 Task: Find connections with filter location Quaraí with filter topic #Socialmediaadvertisingwith filter profile language Potuguese with filter current company Skillventory - A Leading Talent Research Firm with filter school Guru Nanak Dev Engineering College, Ludhiana with filter industry Retail Recyclable Materials & Used Merchandise with filter service category Customer Support with filter keywords title Dental Hygienist
Action: Mouse moved to (204, 208)
Screenshot: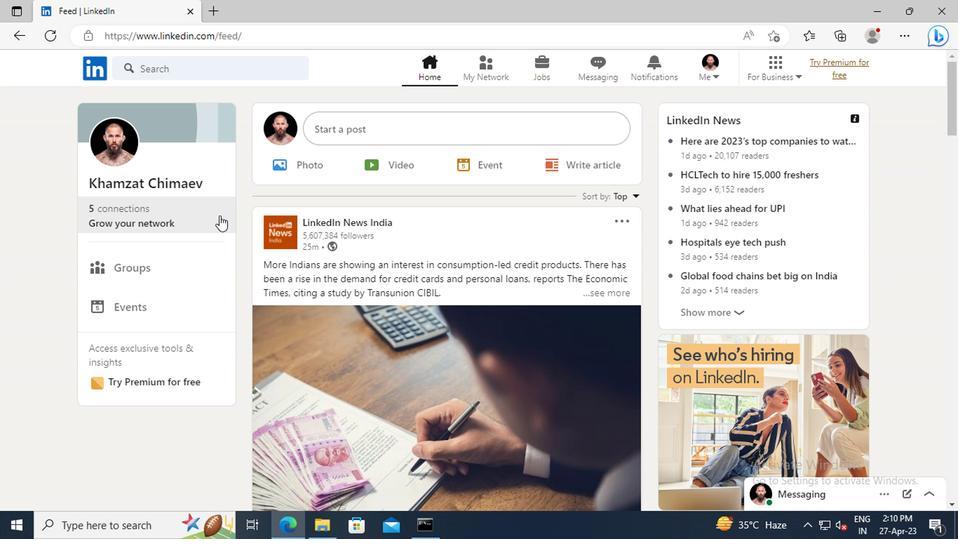 
Action: Mouse pressed left at (204, 208)
Screenshot: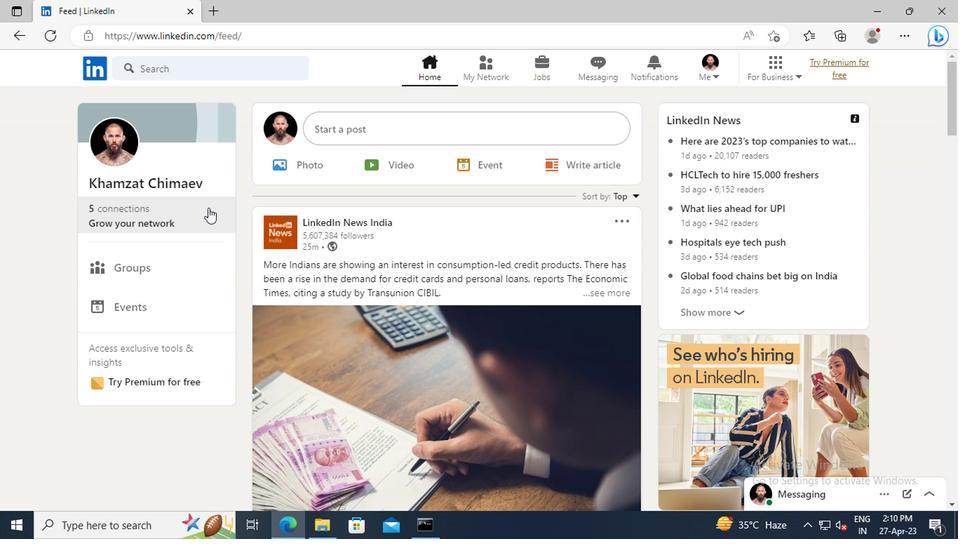 
Action: Mouse moved to (216, 151)
Screenshot: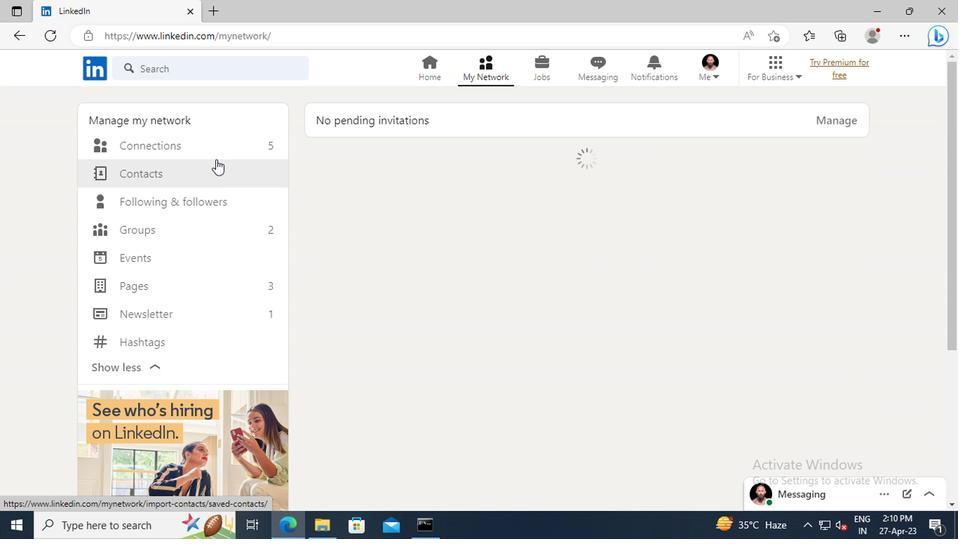 
Action: Mouse pressed left at (216, 151)
Screenshot: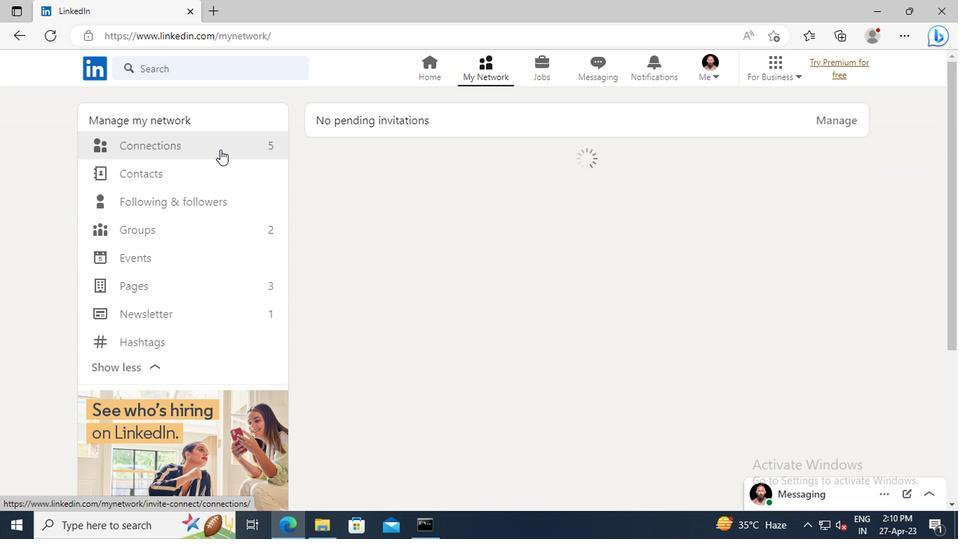 
Action: Mouse moved to (578, 149)
Screenshot: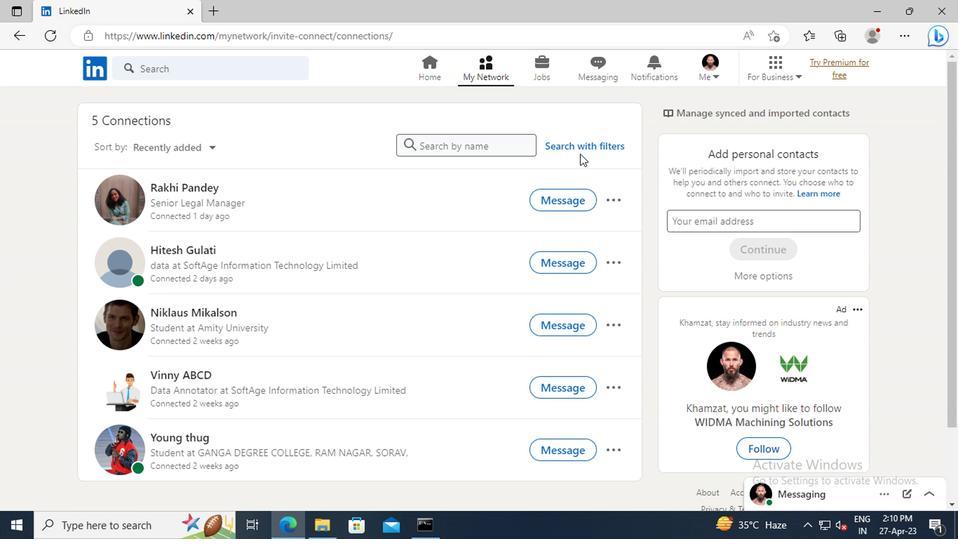 
Action: Mouse pressed left at (578, 149)
Screenshot: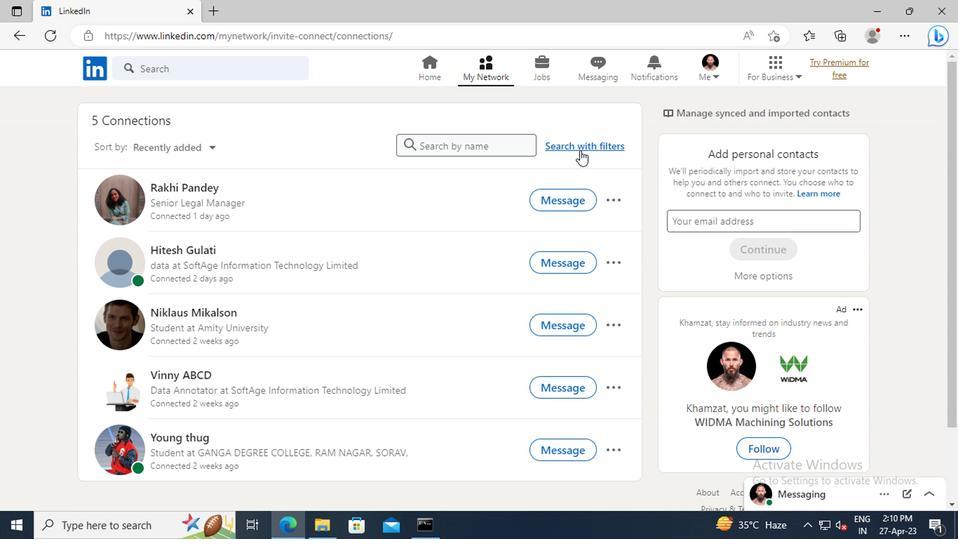 
Action: Mouse moved to (528, 112)
Screenshot: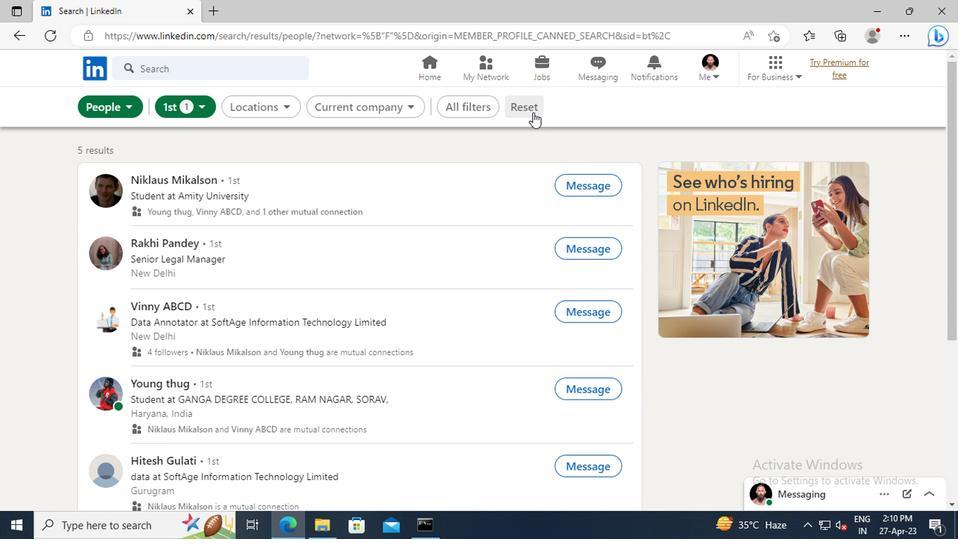 
Action: Mouse pressed left at (528, 112)
Screenshot: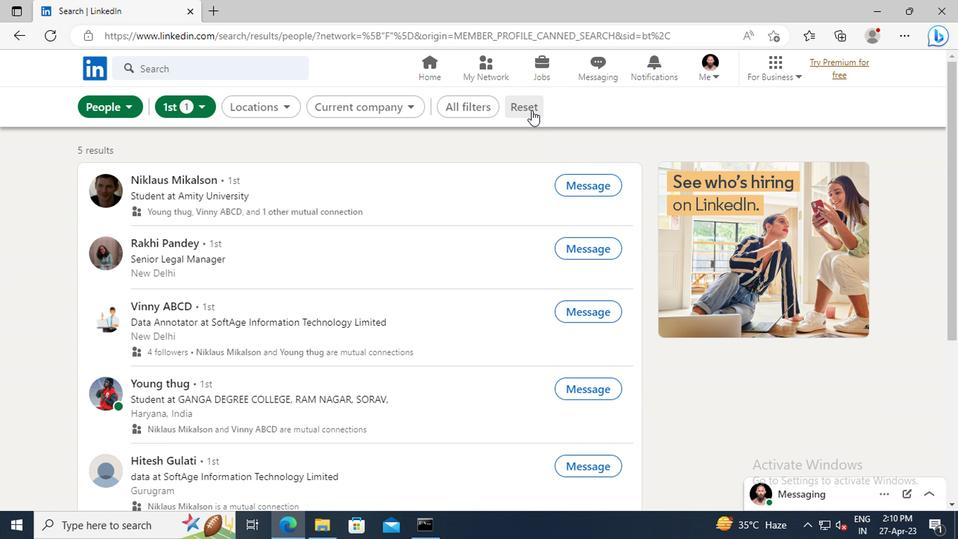
Action: Mouse moved to (504, 108)
Screenshot: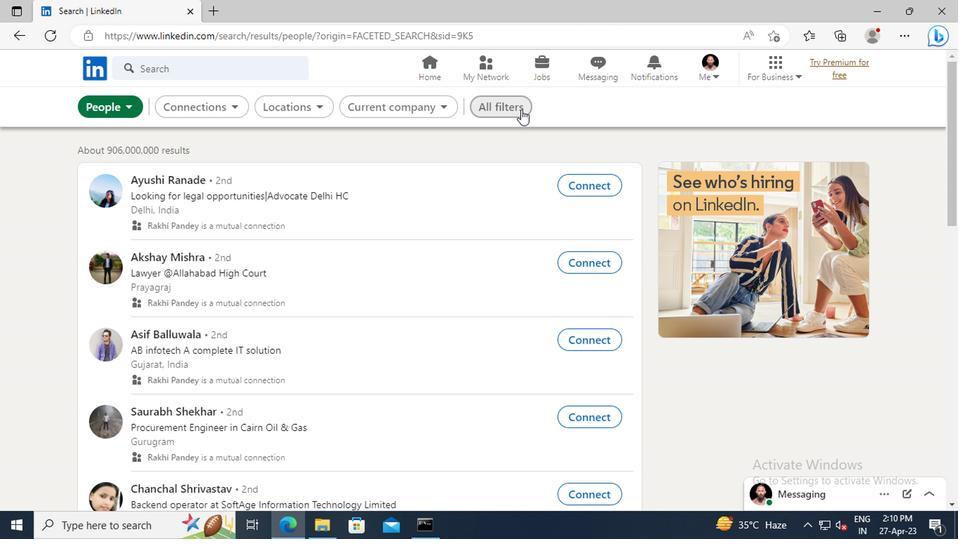 
Action: Mouse pressed left at (504, 108)
Screenshot: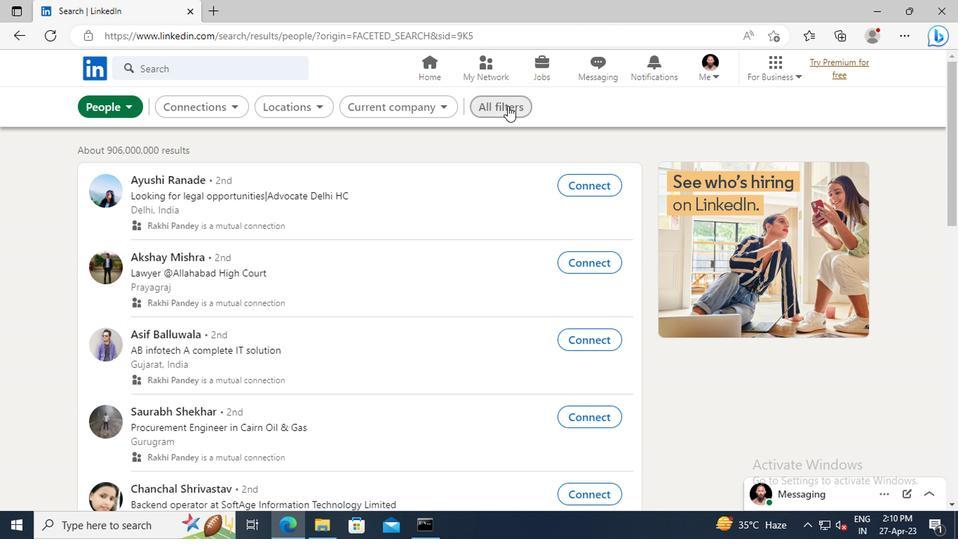
Action: Mouse moved to (783, 237)
Screenshot: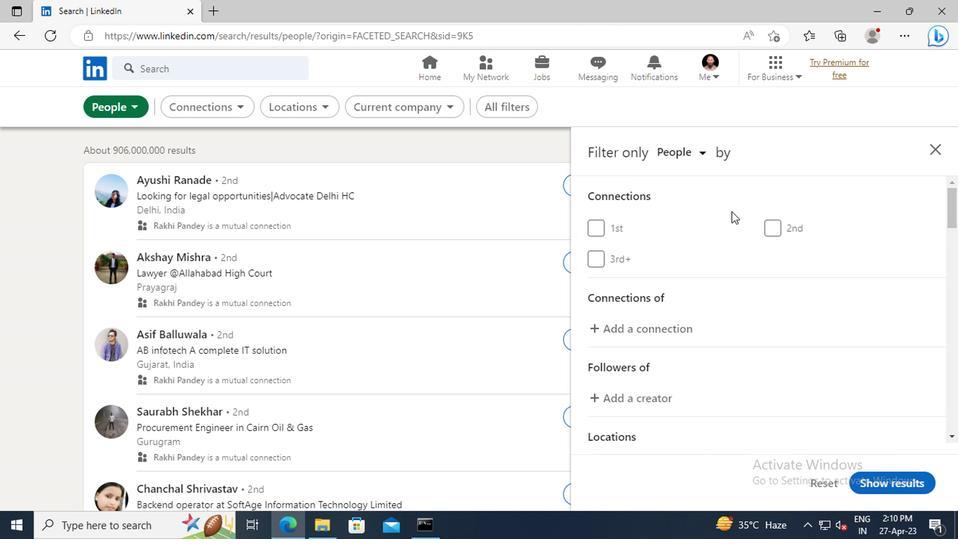 
Action: Mouse scrolled (783, 236) with delta (0, 0)
Screenshot: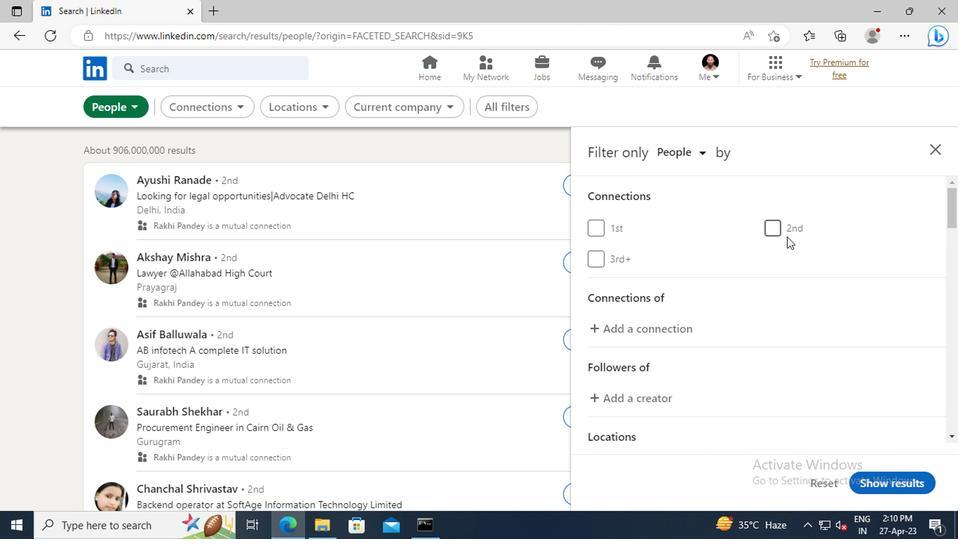 
Action: Mouse scrolled (783, 236) with delta (0, 0)
Screenshot: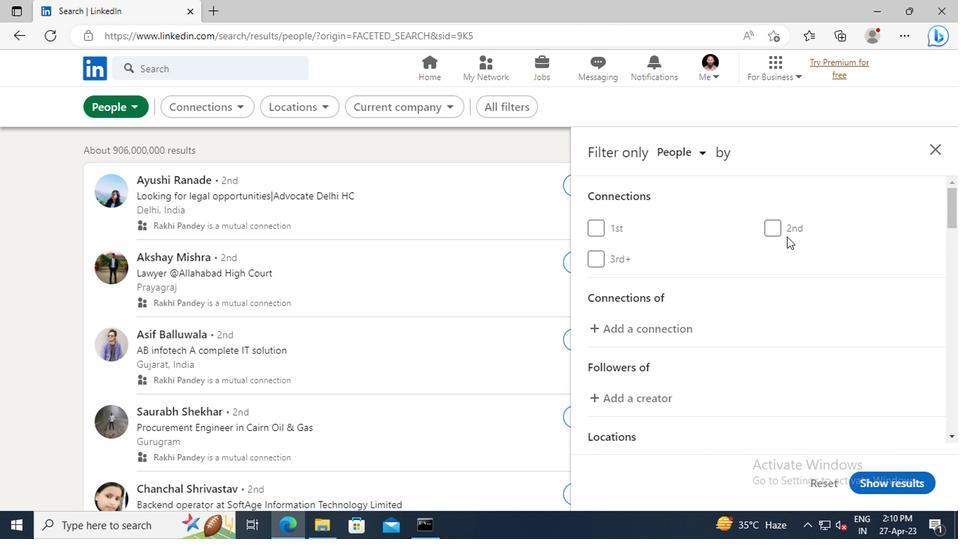 
Action: Mouse scrolled (783, 236) with delta (0, 0)
Screenshot: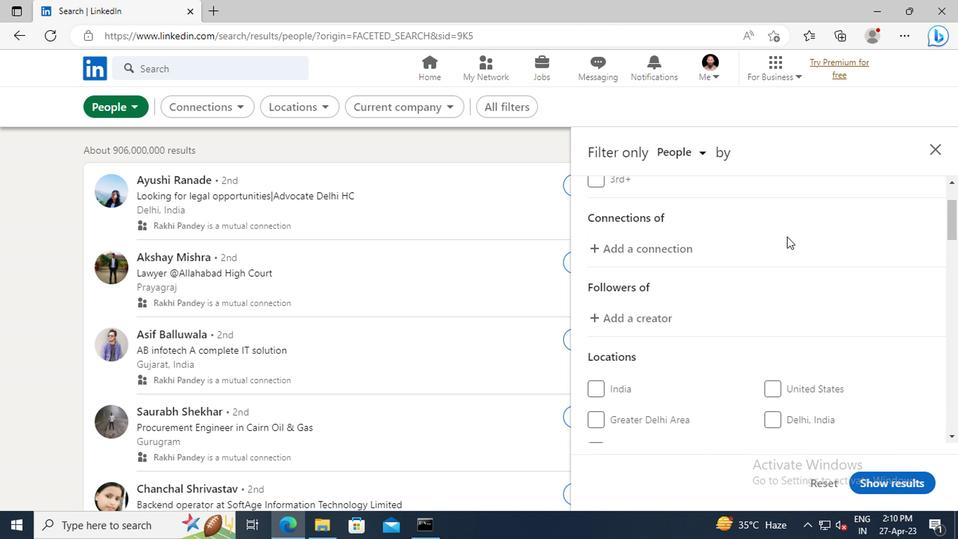 
Action: Mouse scrolled (783, 236) with delta (0, 0)
Screenshot: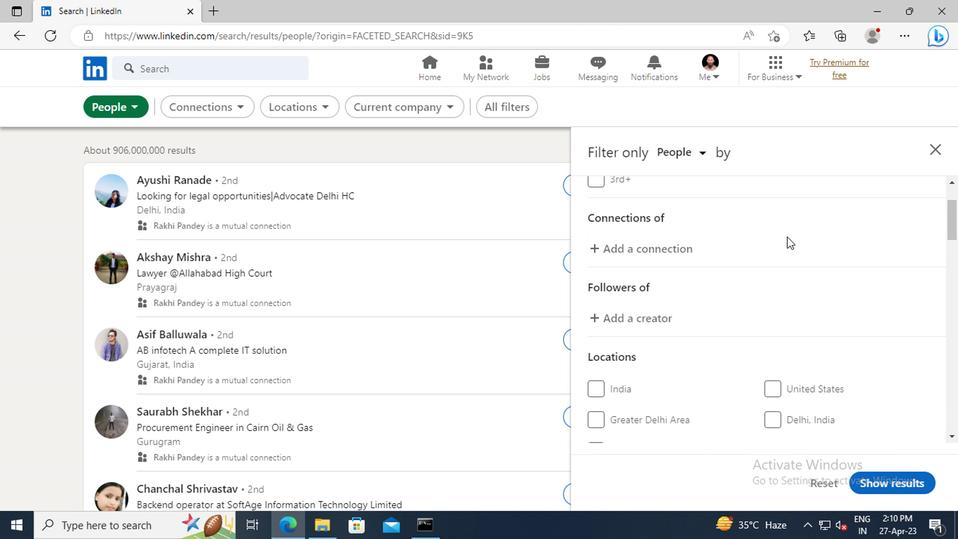 
Action: Mouse scrolled (783, 236) with delta (0, 0)
Screenshot: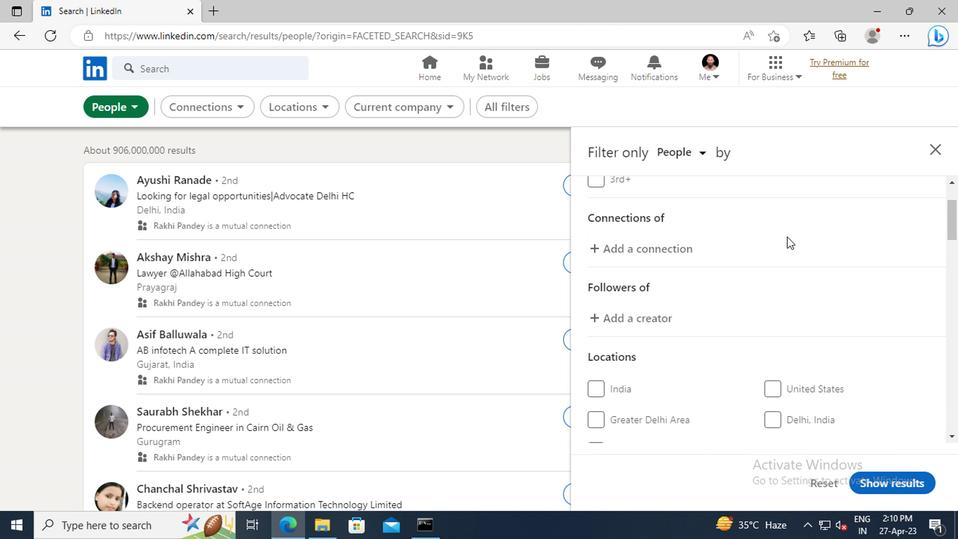 
Action: Mouse scrolled (783, 236) with delta (0, 0)
Screenshot: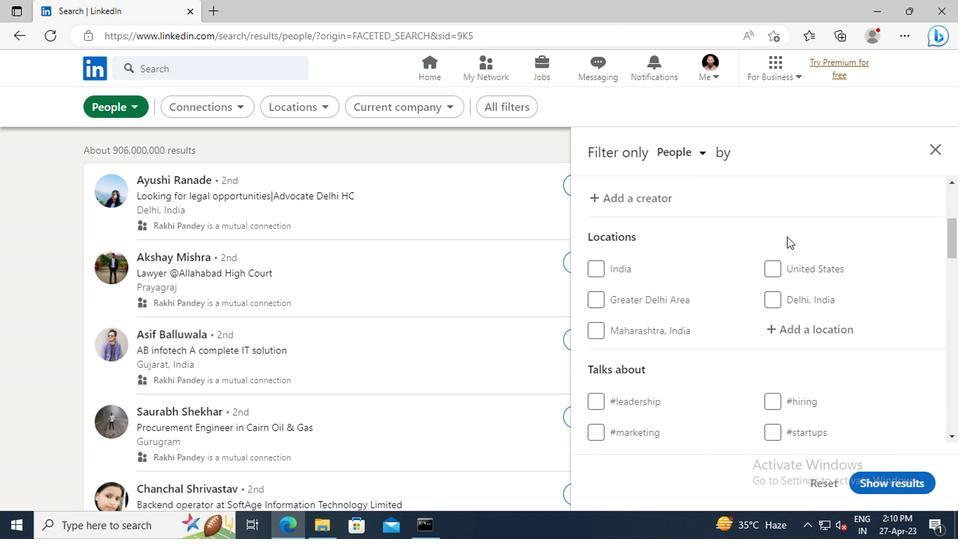 
Action: Mouse scrolled (783, 236) with delta (0, 0)
Screenshot: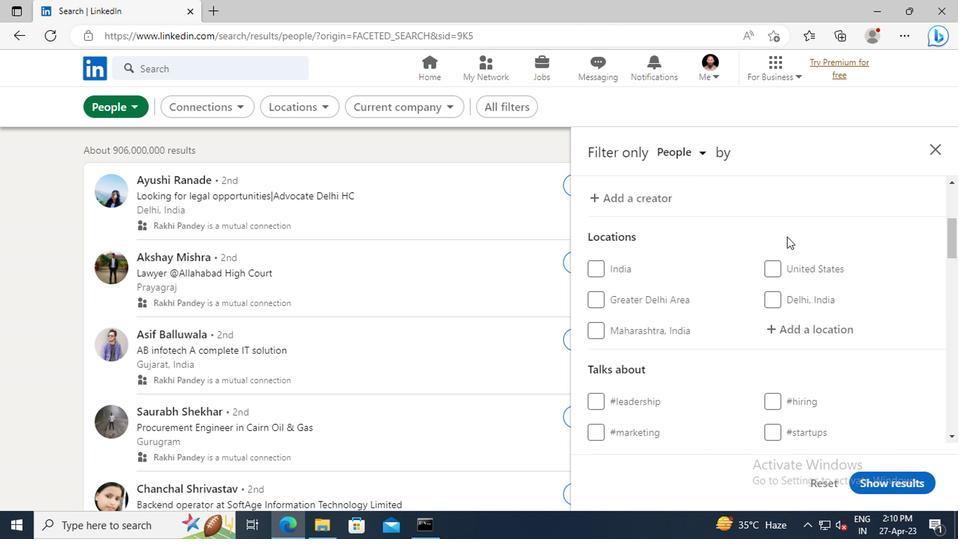 
Action: Mouse moved to (791, 250)
Screenshot: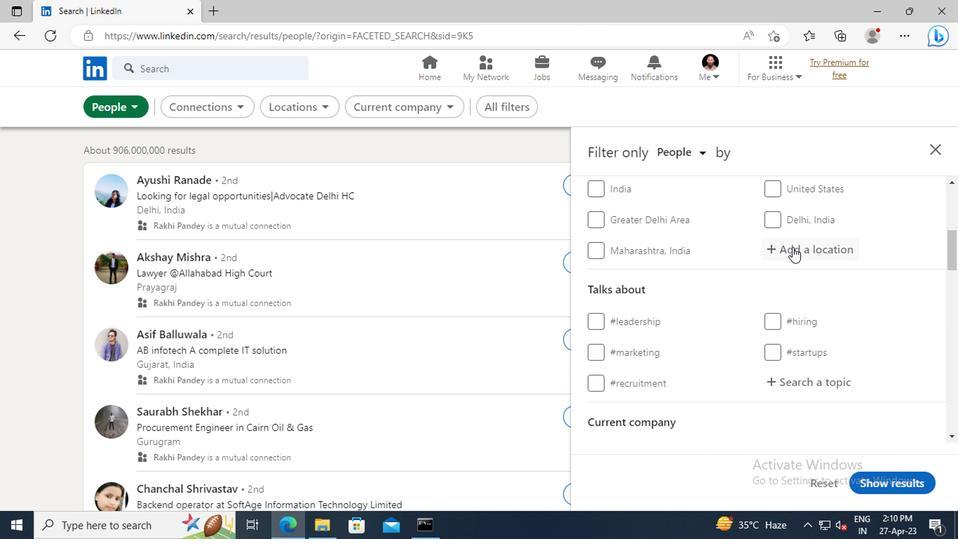 
Action: Mouse pressed left at (791, 250)
Screenshot: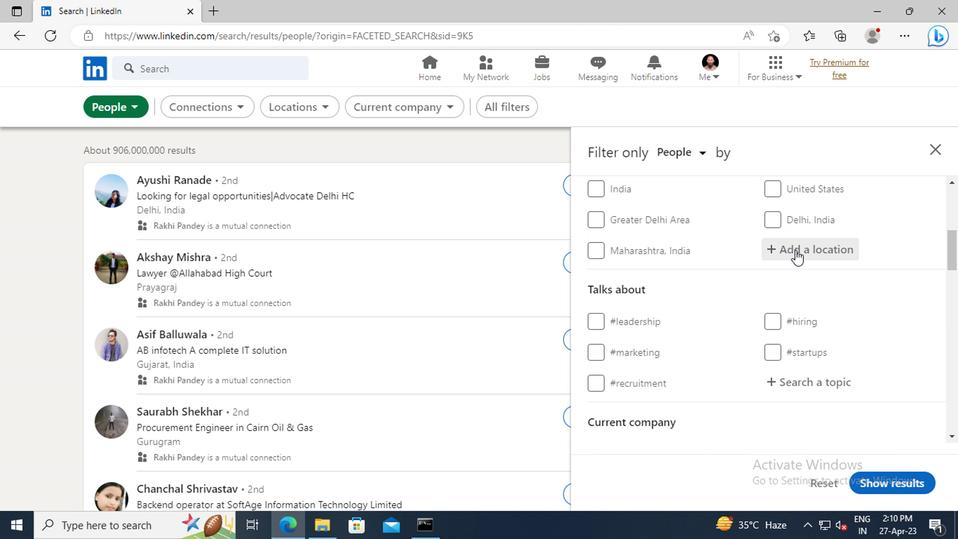 
Action: Key pressed <Key.shift>QUARAI
Screenshot: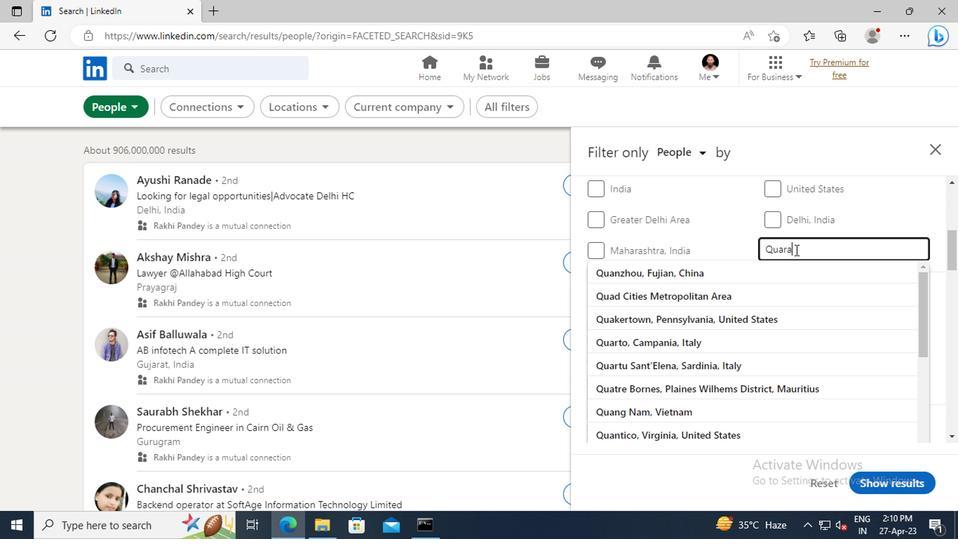 
Action: Mouse moved to (793, 268)
Screenshot: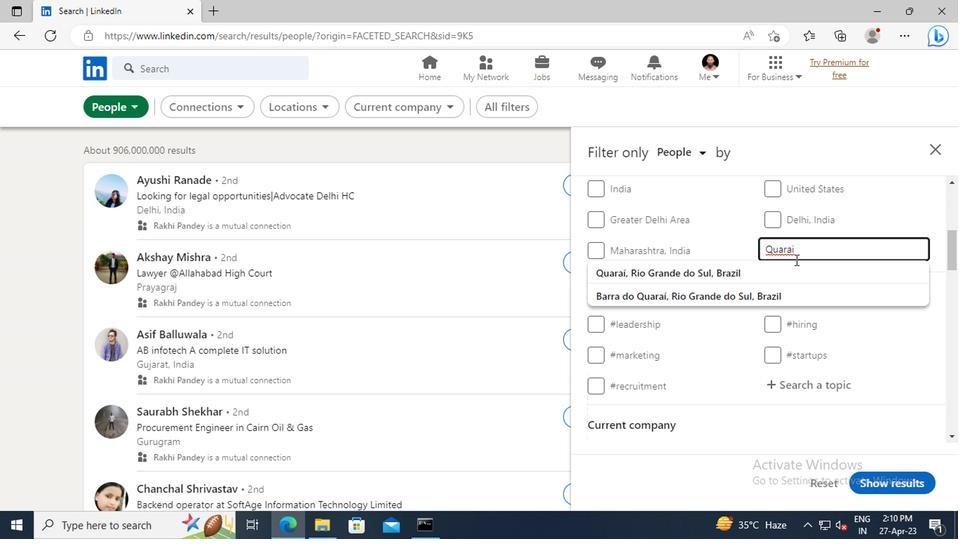 
Action: Mouse pressed left at (793, 268)
Screenshot: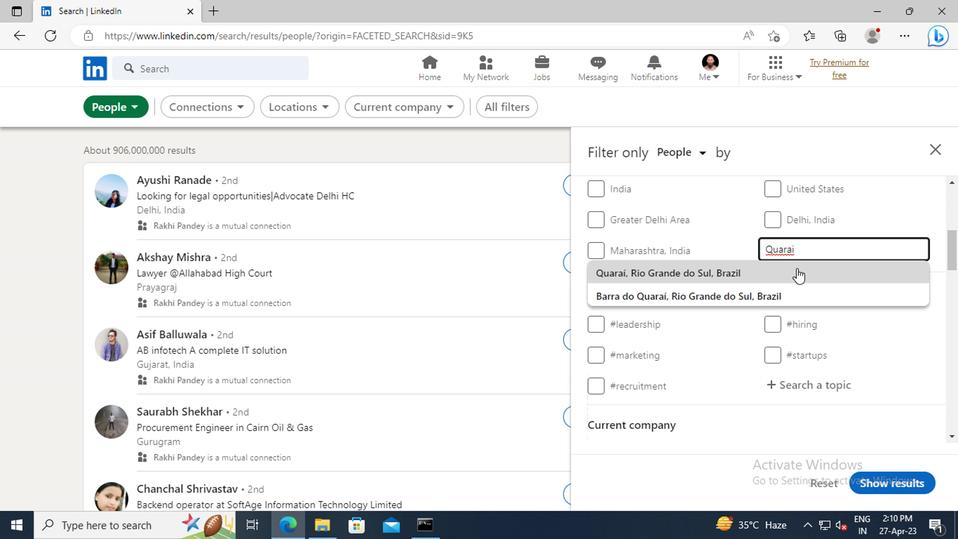 
Action: Mouse moved to (794, 266)
Screenshot: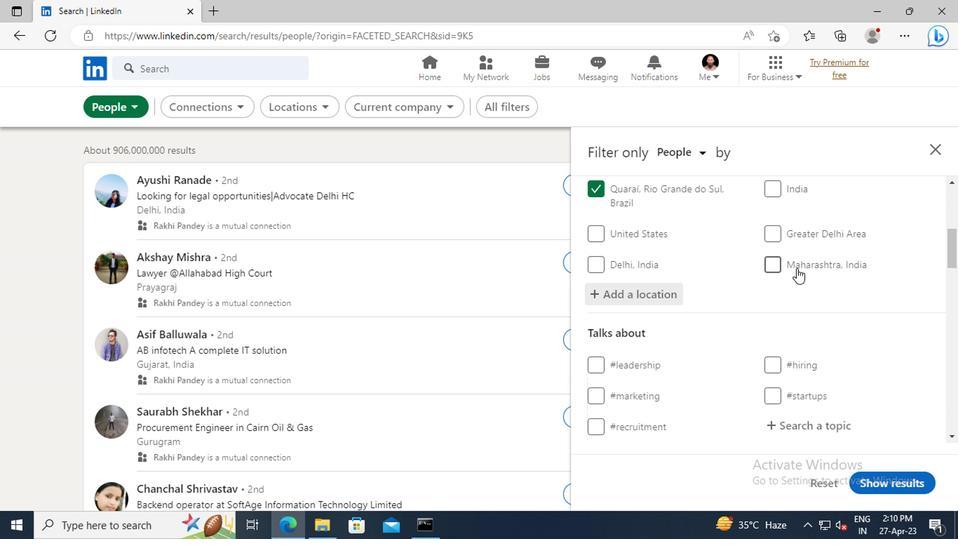 
Action: Mouse scrolled (794, 266) with delta (0, 0)
Screenshot: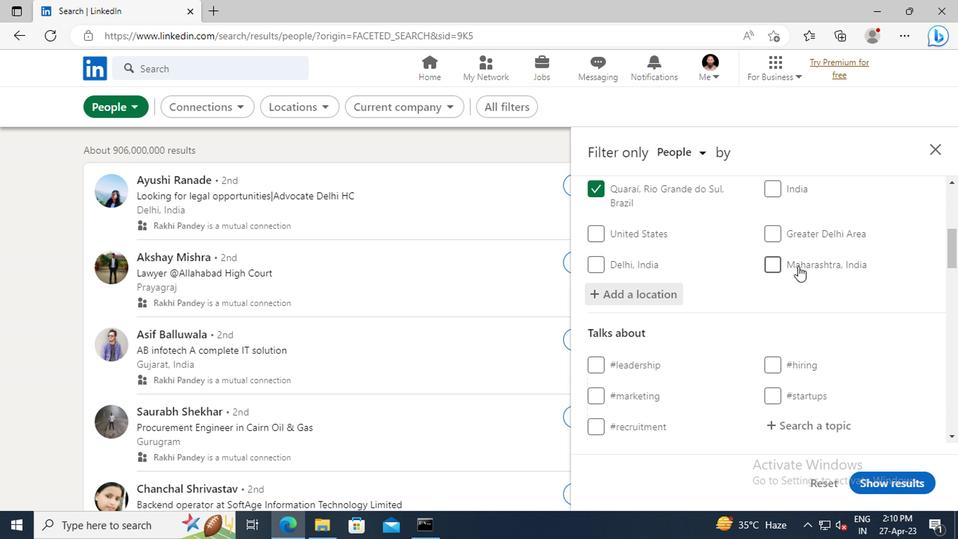
Action: Mouse scrolled (794, 266) with delta (0, 0)
Screenshot: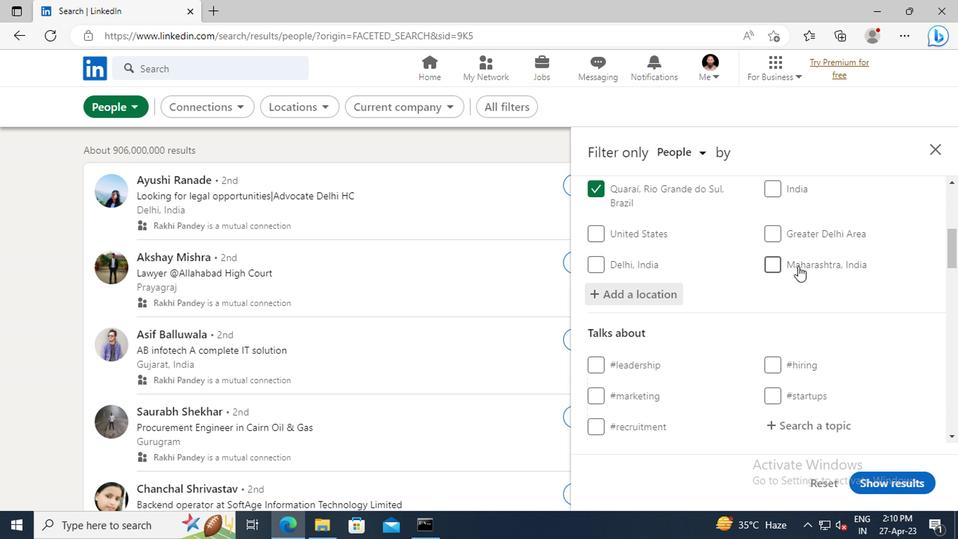 
Action: Mouse scrolled (794, 266) with delta (0, 0)
Screenshot: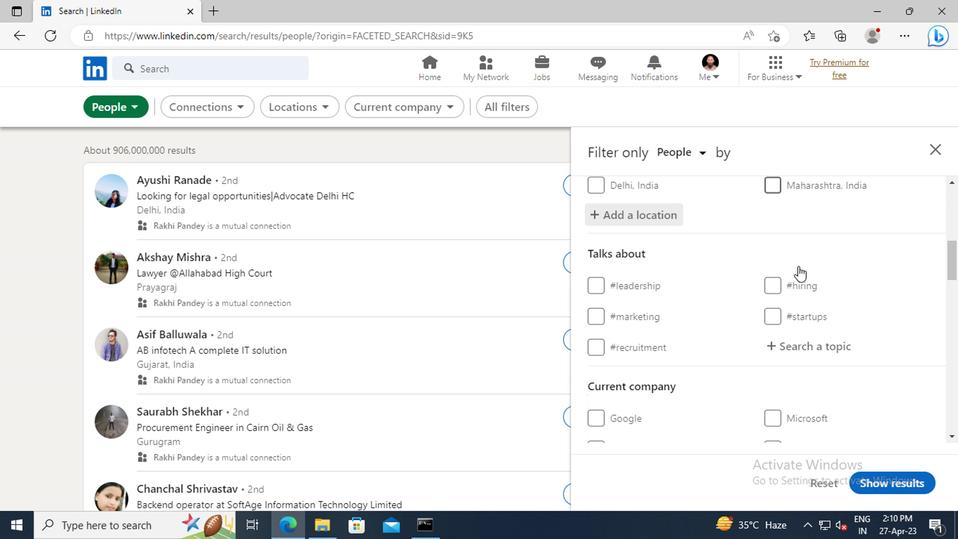 
Action: Mouse moved to (794, 300)
Screenshot: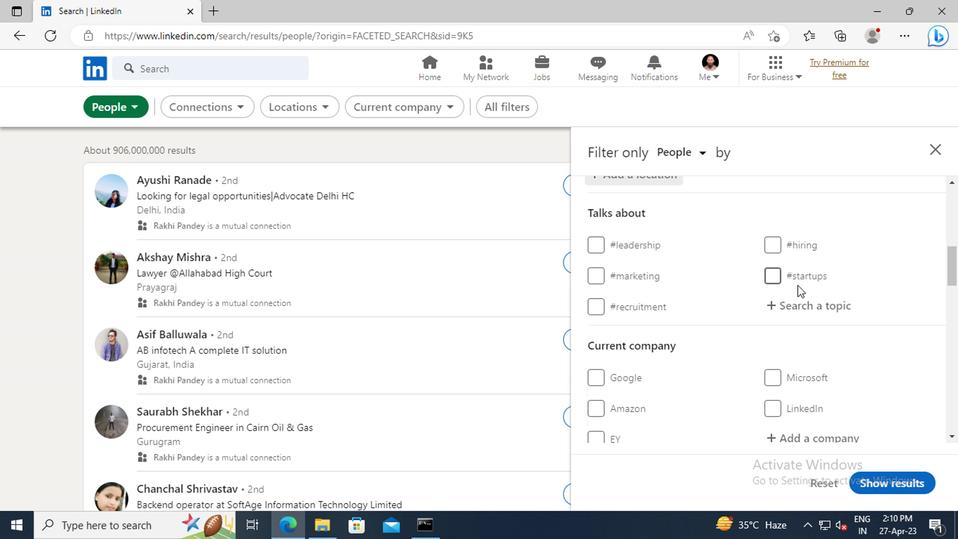 
Action: Mouse pressed left at (794, 300)
Screenshot: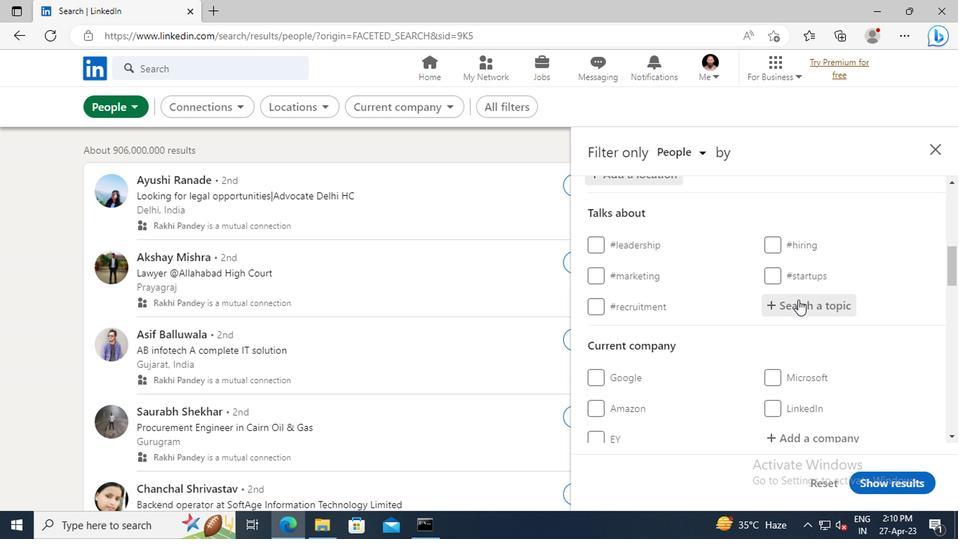 
Action: Key pressed <Key.shift>#SOCIALMEDIAADVERTISINGWITH<Key.enter>
Screenshot: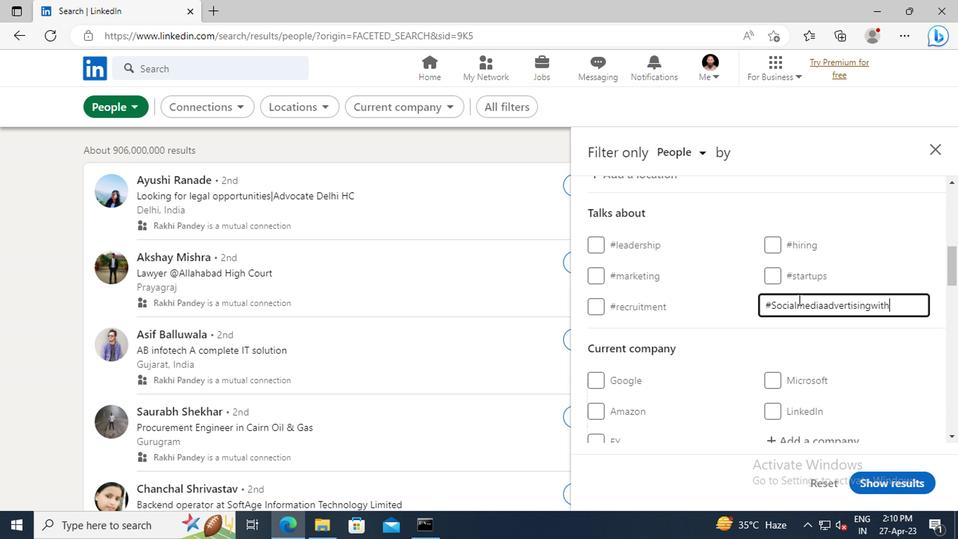 
Action: Mouse scrolled (794, 299) with delta (0, 0)
Screenshot: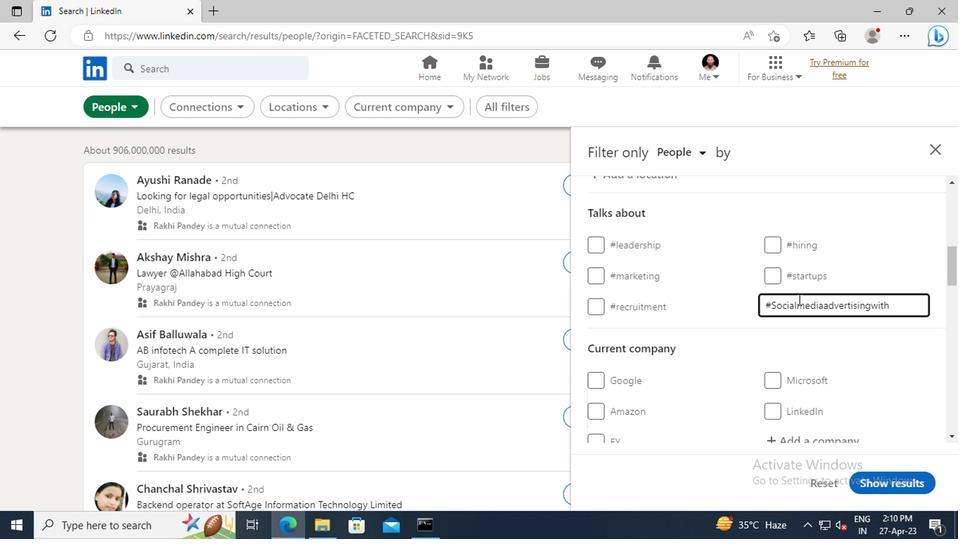 
Action: Mouse scrolled (794, 299) with delta (0, 0)
Screenshot: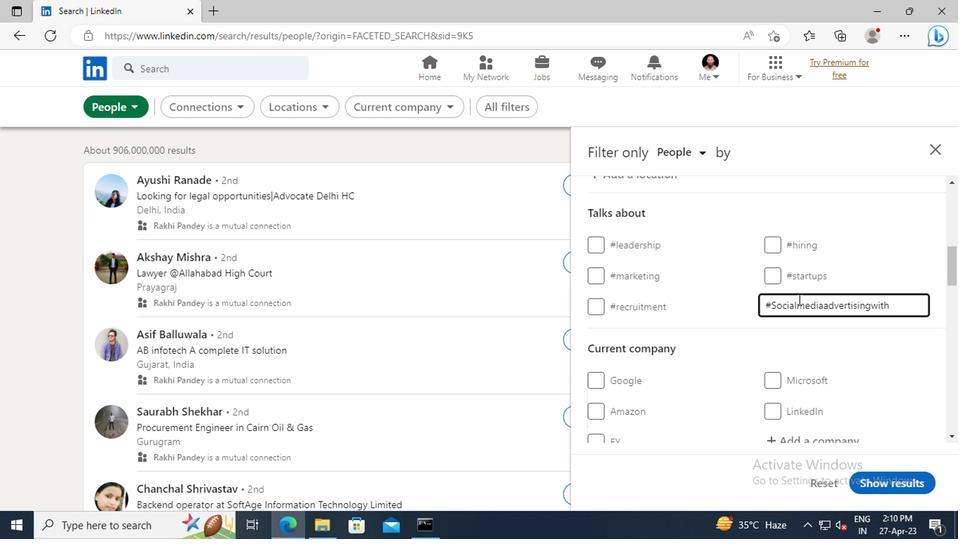 
Action: Mouse scrolled (794, 299) with delta (0, 0)
Screenshot: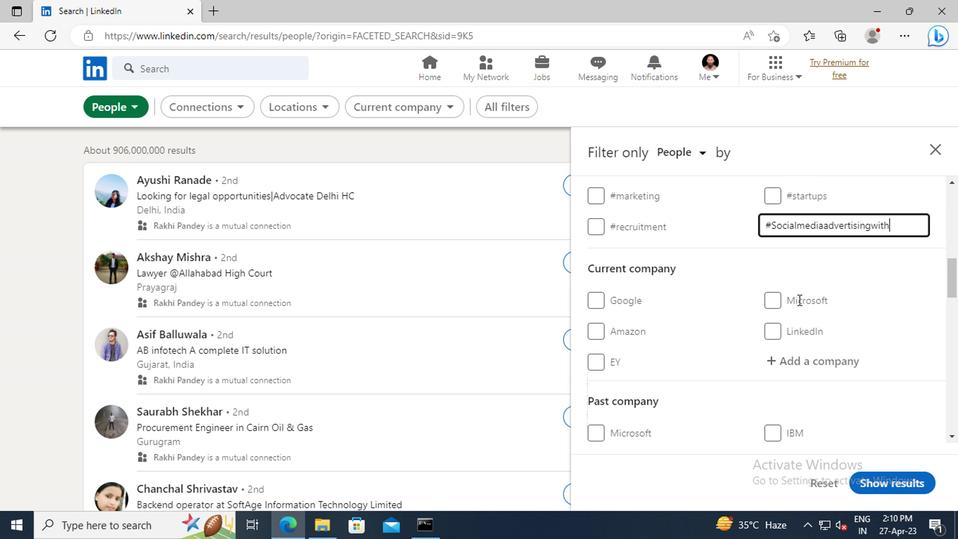 
Action: Mouse scrolled (794, 299) with delta (0, 0)
Screenshot: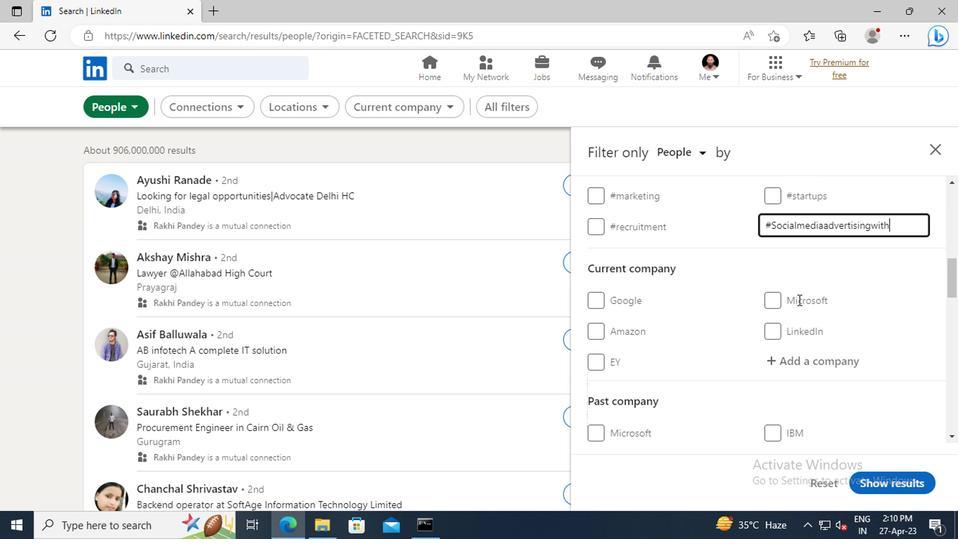 
Action: Mouse scrolled (794, 299) with delta (0, 0)
Screenshot: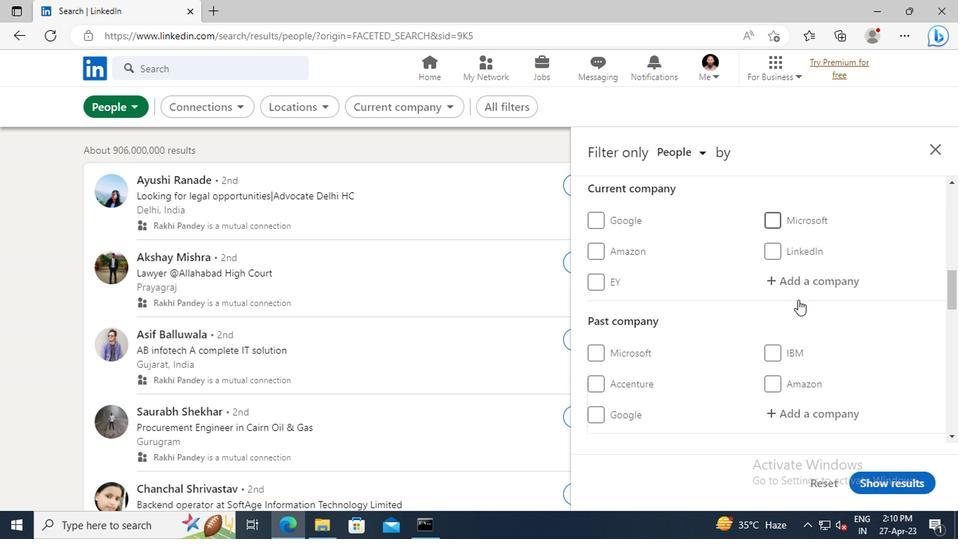 
Action: Mouse scrolled (794, 299) with delta (0, 0)
Screenshot: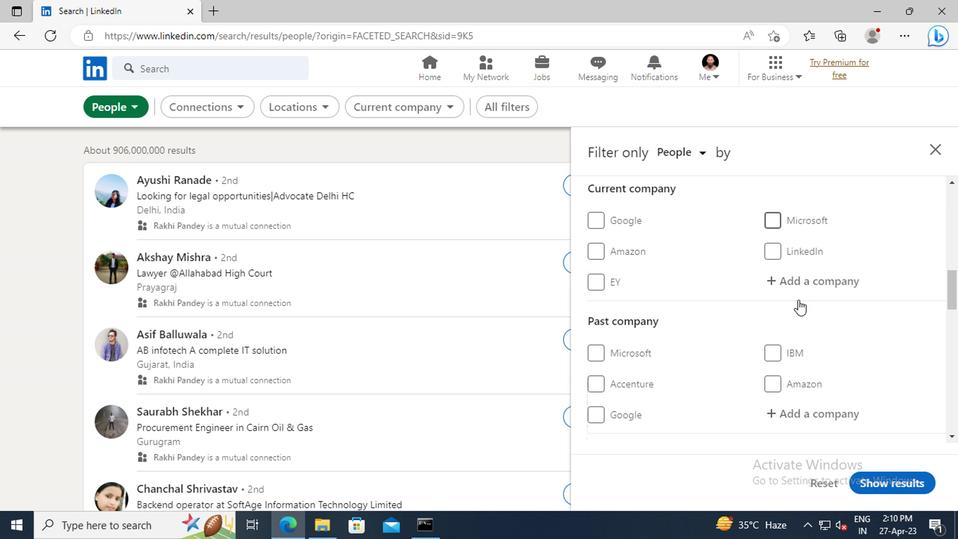 
Action: Mouse scrolled (794, 299) with delta (0, 0)
Screenshot: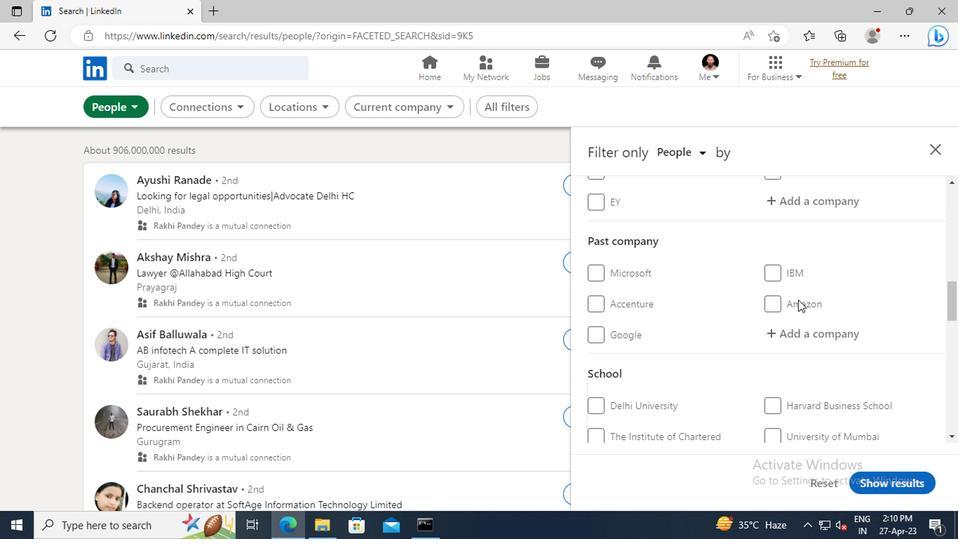 
Action: Mouse scrolled (794, 299) with delta (0, 0)
Screenshot: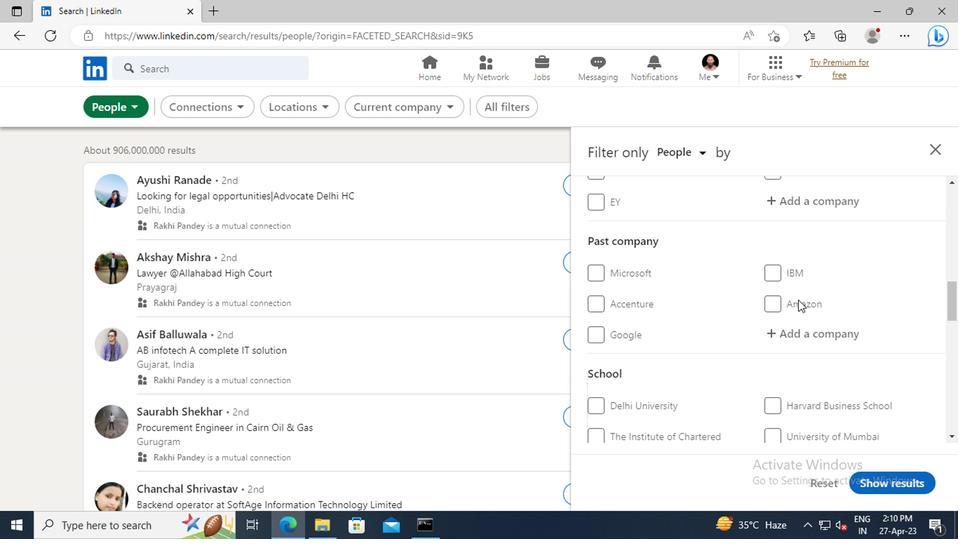 
Action: Mouse scrolled (794, 299) with delta (0, 0)
Screenshot: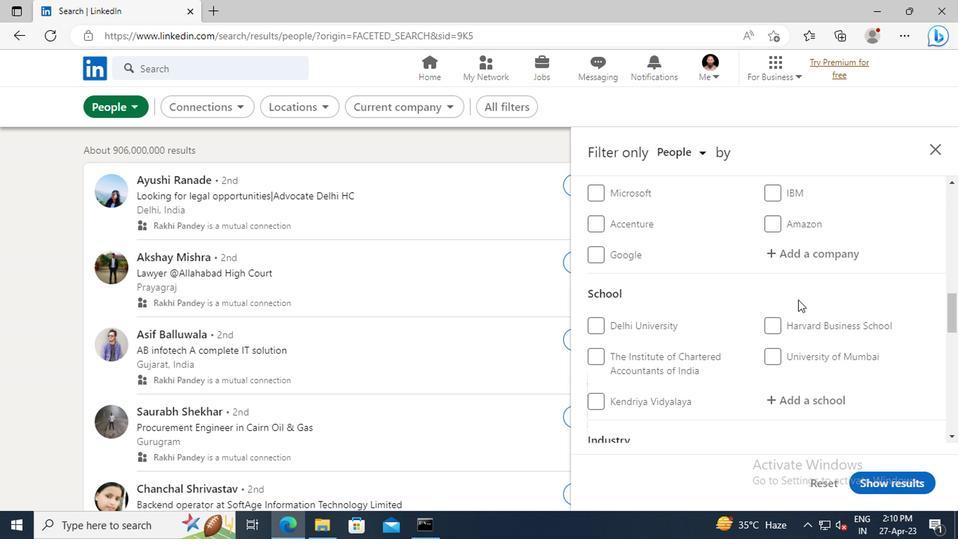 
Action: Mouse scrolled (794, 299) with delta (0, 0)
Screenshot: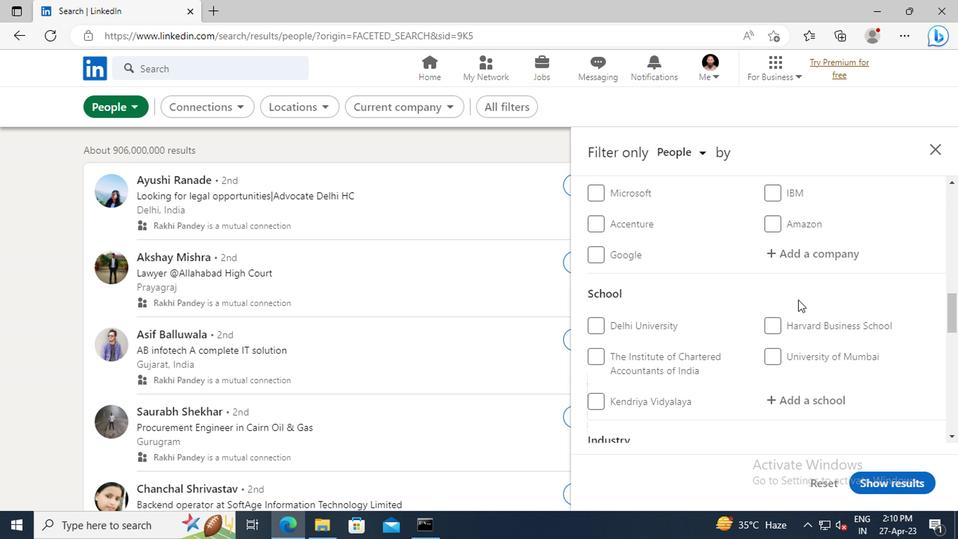 
Action: Mouse scrolled (794, 299) with delta (0, 0)
Screenshot: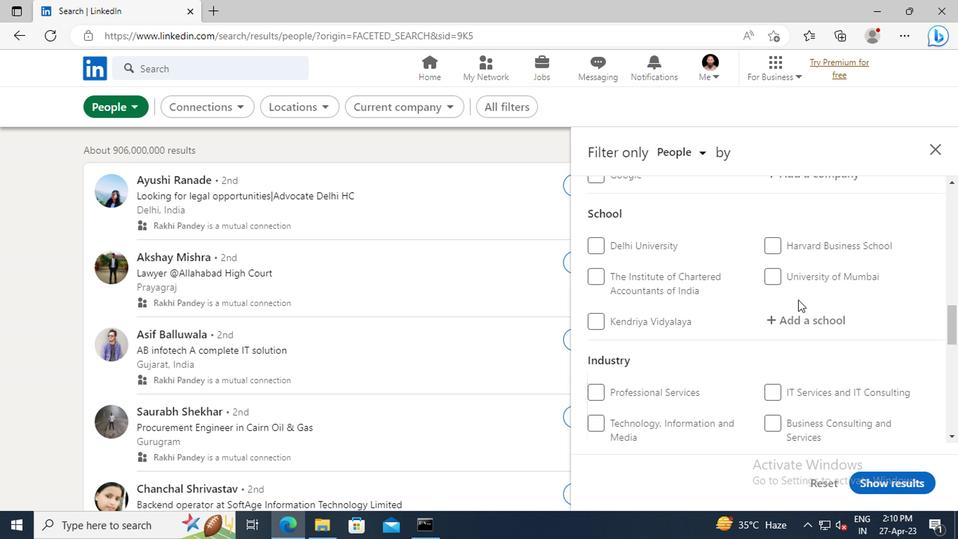 
Action: Mouse scrolled (794, 299) with delta (0, 0)
Screenshot: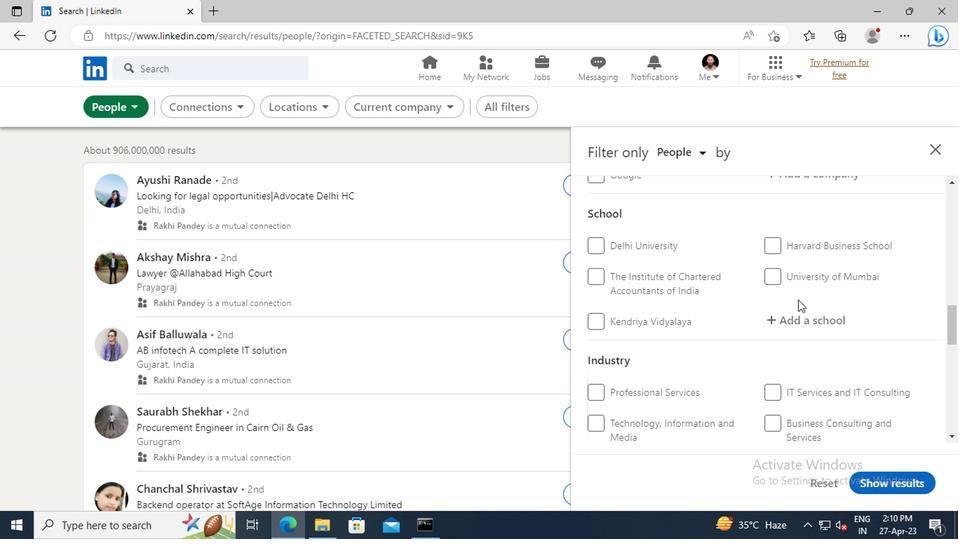 
Action: Mouse scrolled (794, 299) with delta (0, 0)
Screenshot: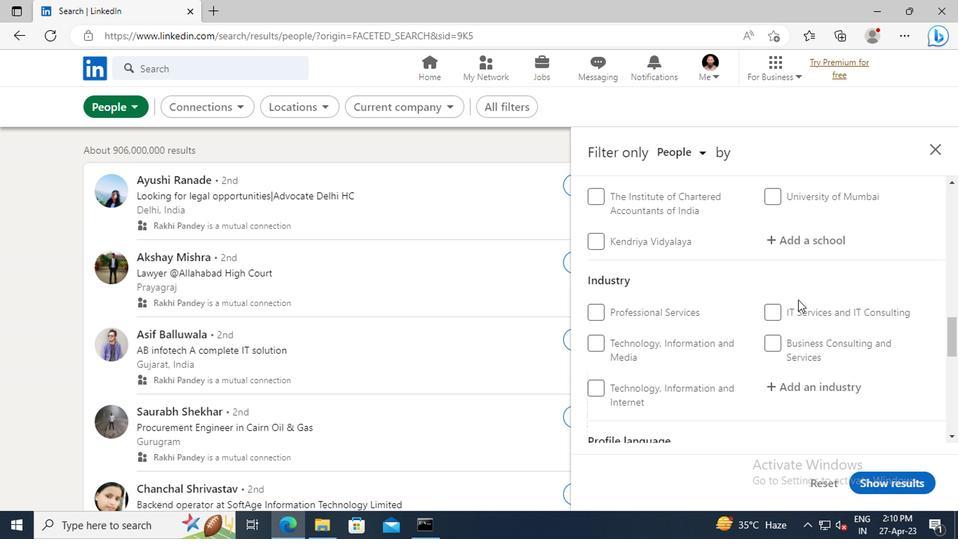 
Action: Mouse scrolled (794, 299) with delta (0, 0)
Screenshot: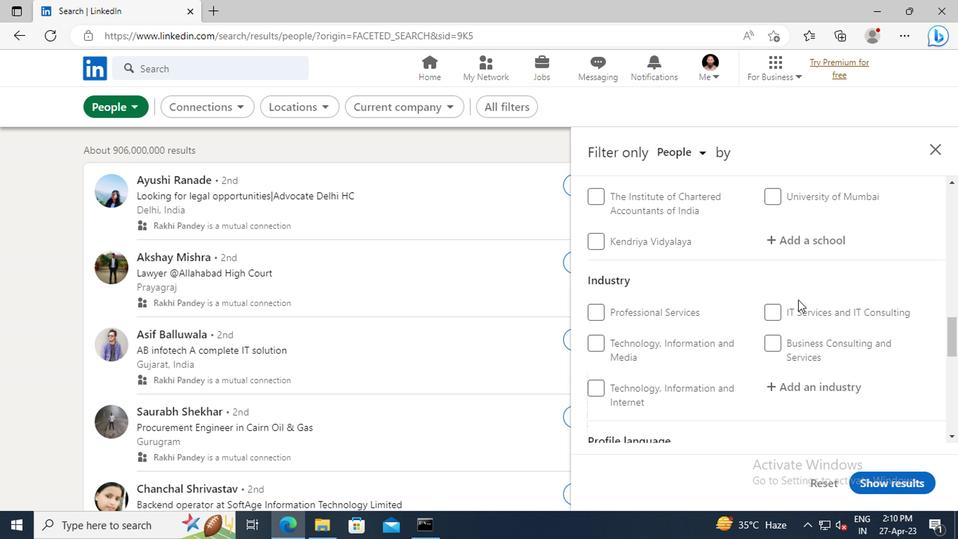 
Action: Mouse scrolled (794, 299) with delta (0, 0)
Screenshot: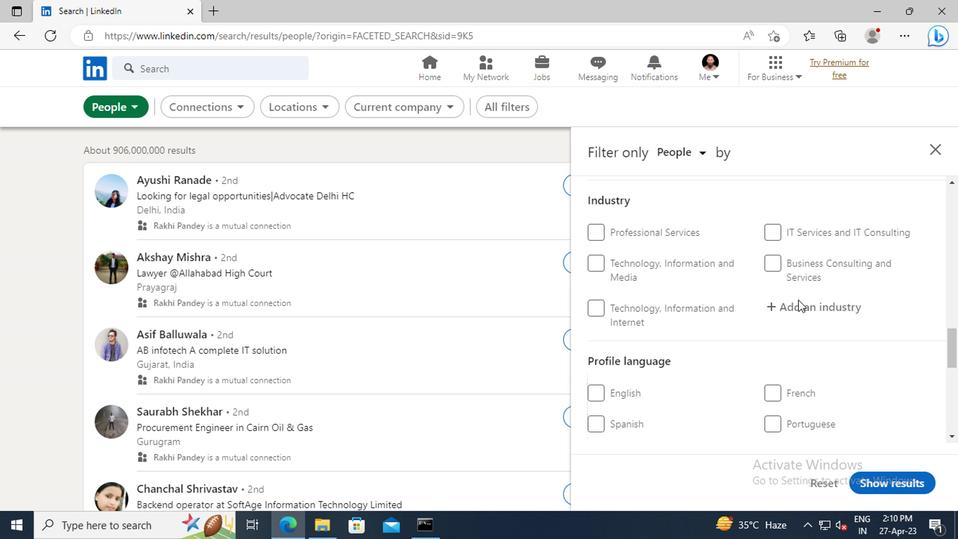 
Action: Mouse moved to (770, 388)
Screenshot: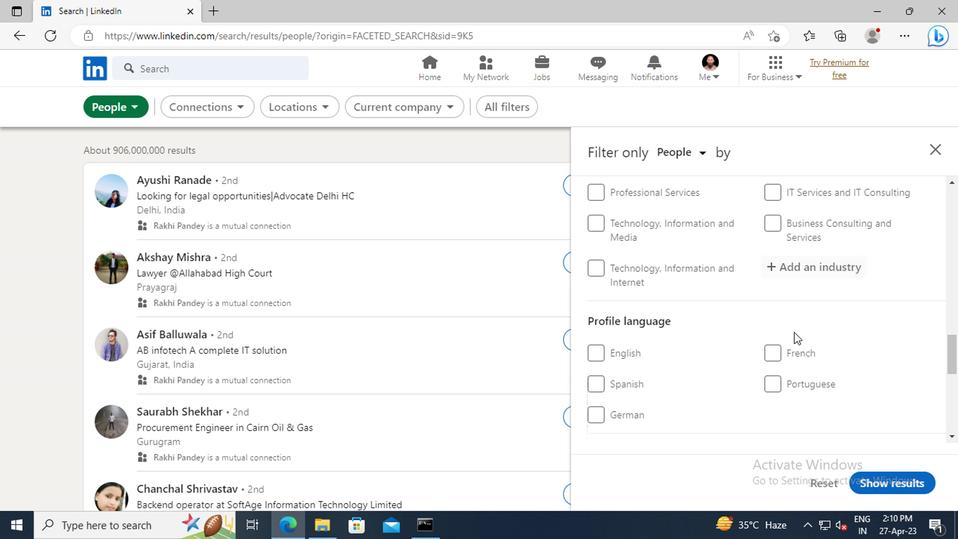 
Action: Mouse pressed left at (770, 388)
Screenshot: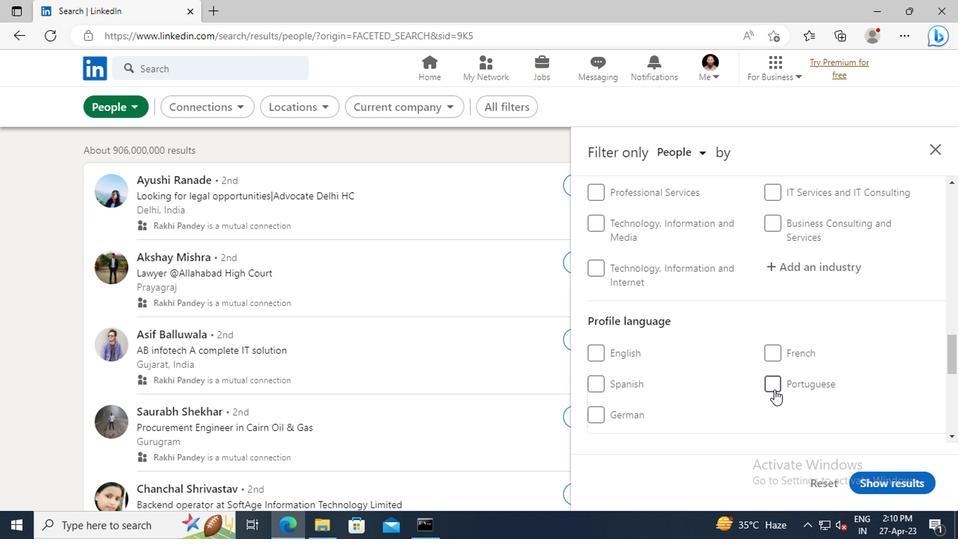 
Action: Mouse moved to (794, 357)
Screenshot: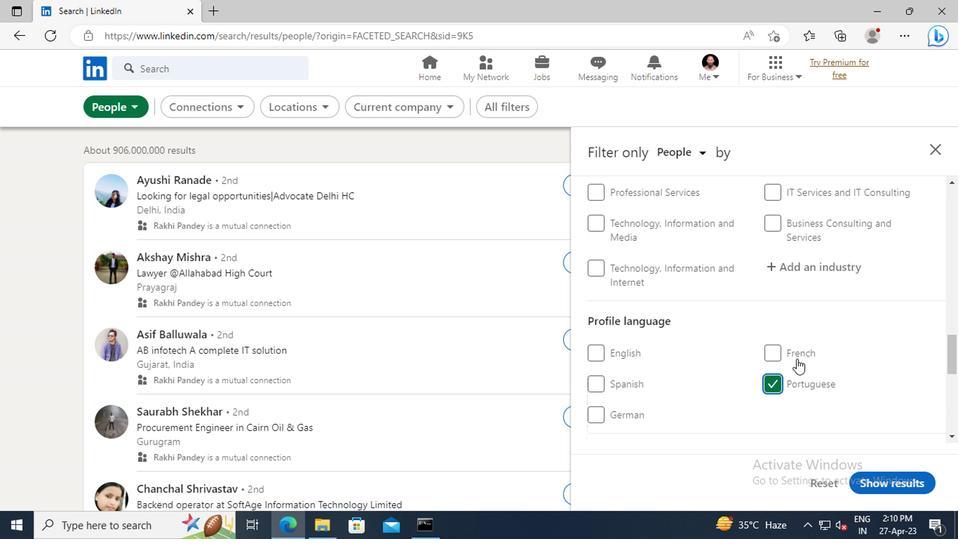 
Action: Mouse scrolled (794, 358) with delta (0, 0)
Screenshot: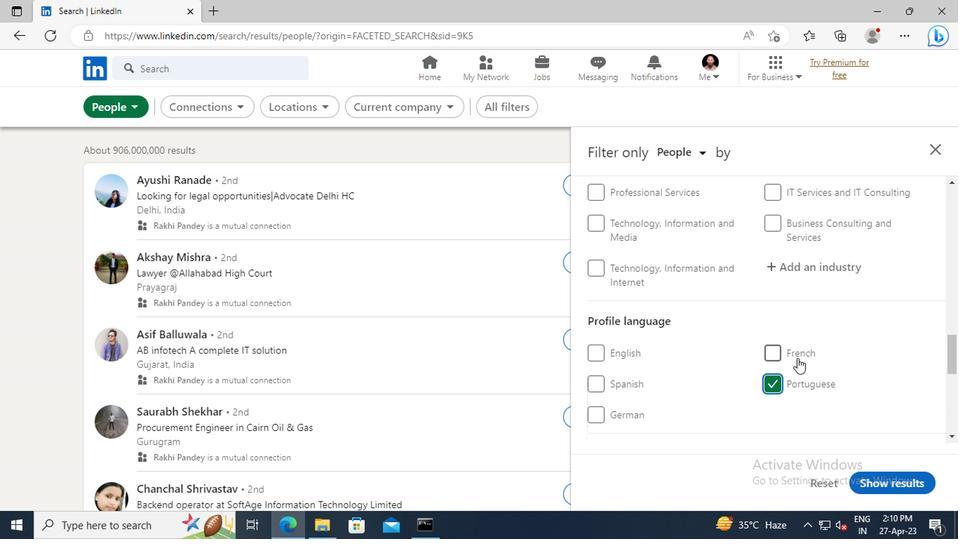 
Action: Mouse scrolled (794, 358) with delta (0, 0)
Screenshot: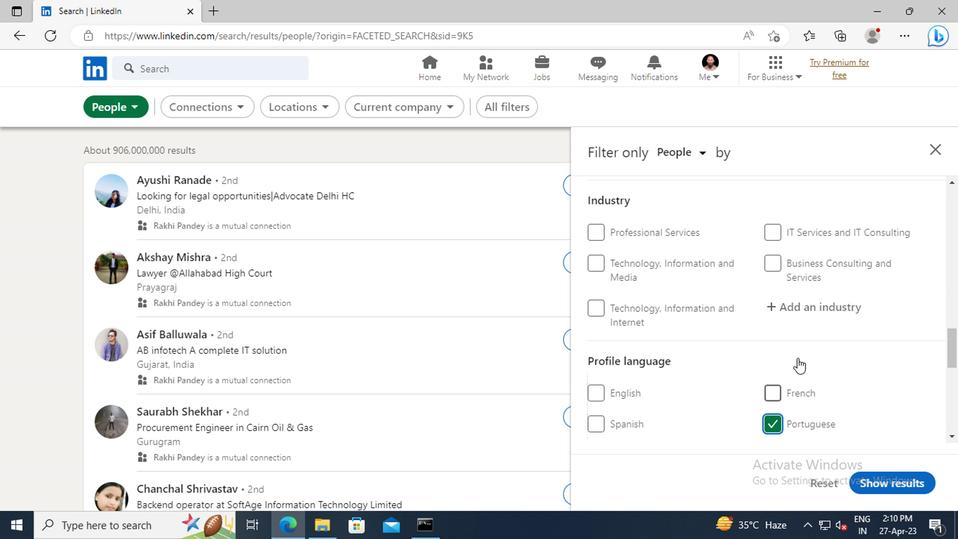 
Action: Mouse scrolled (794, 358) with delta (0, 0)
Screenshot: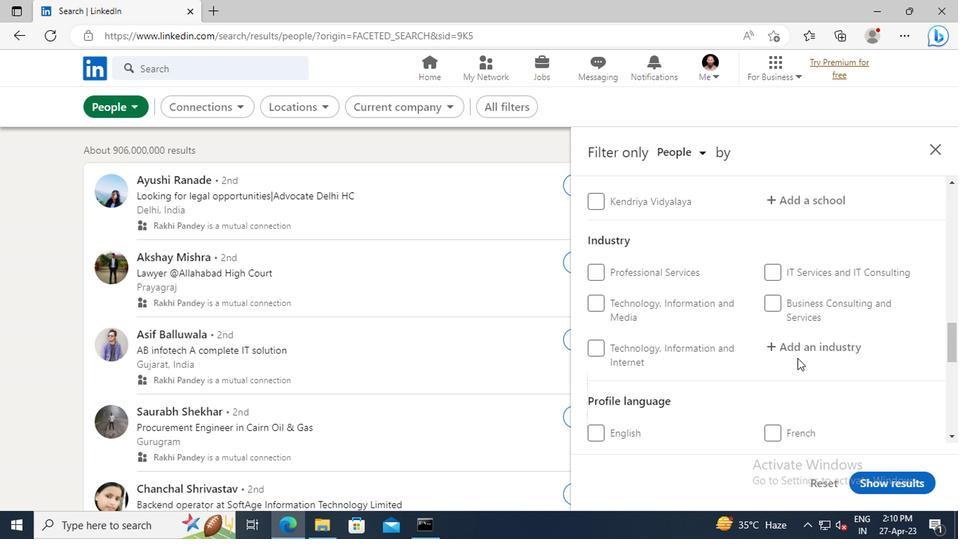 
Action: Mouse scrolled (794, 358) with delta (0, 0)
Screenshot: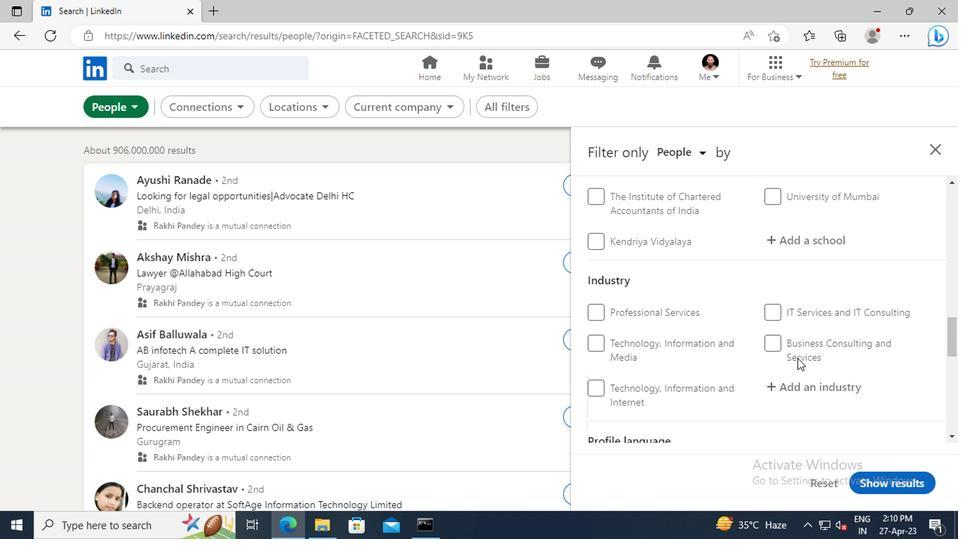 
Action: Mouse scrolled (794, 358) with delta (0, 0)
Screenshot: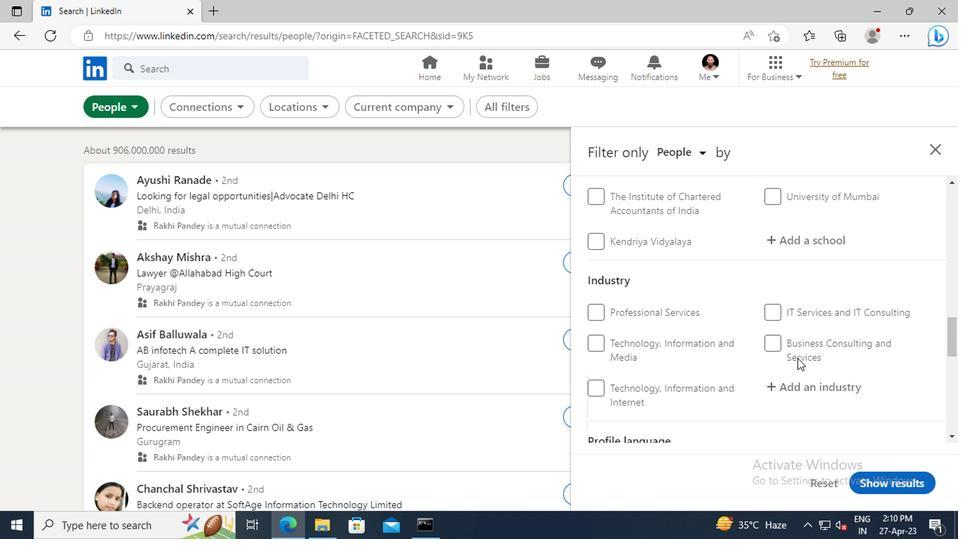 
Action: Mouse scrolled (794, 358) with delta (0, 0)
Screenshot: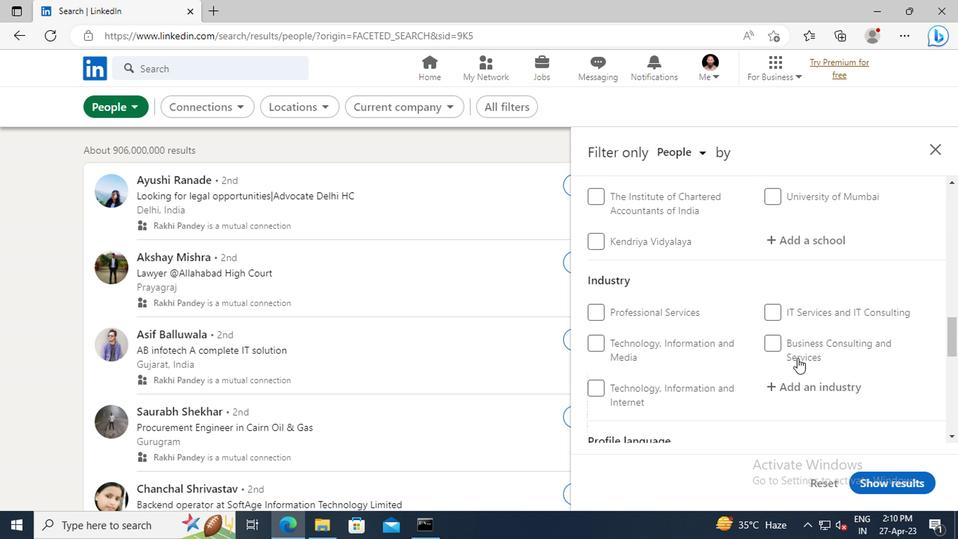 
Action: Mouse scrolled (794, 358) with delta (0, 0)
Screenshot: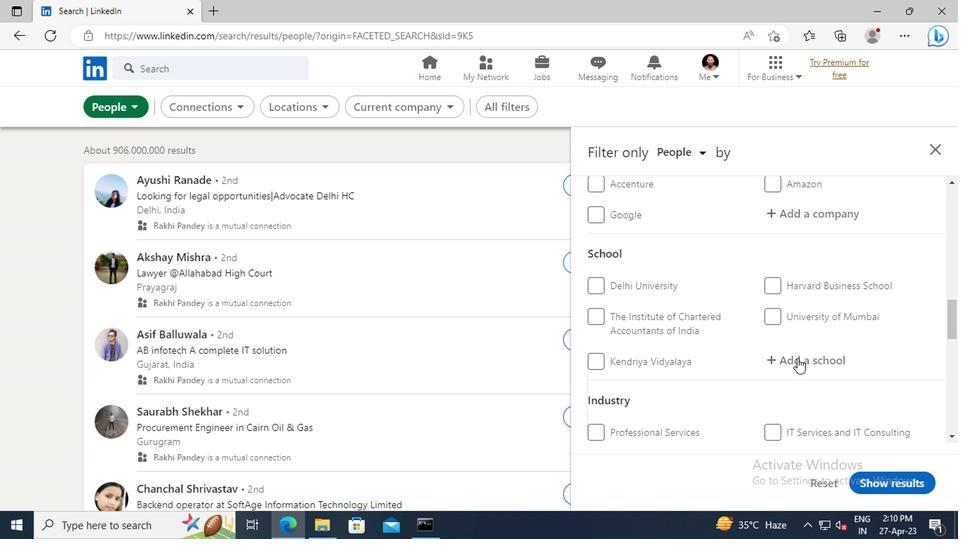 
Action: Mouse scrolled (794, 358) with delta (0, 0)
Screenshot: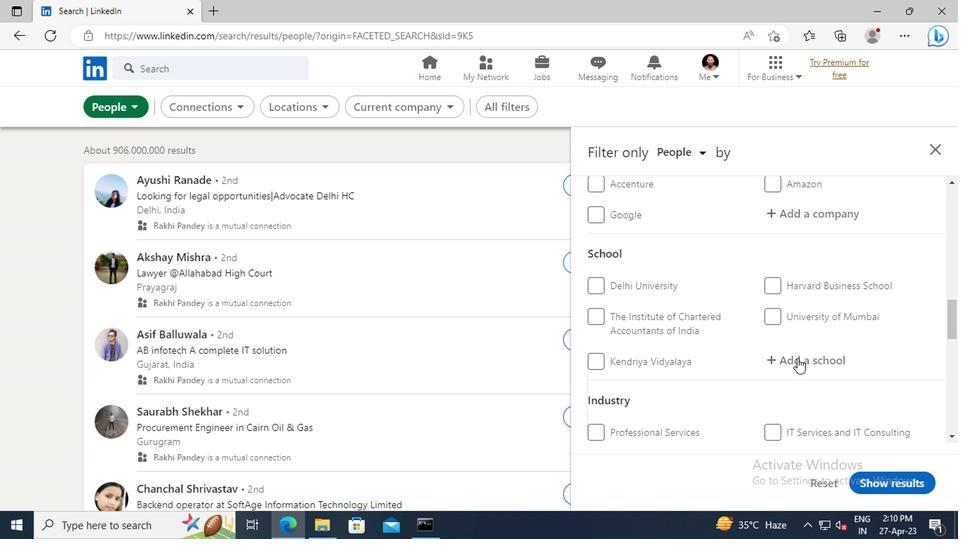 
Action: Mouse scrolled (794, 358) with delta (0, 0)
Screenshot: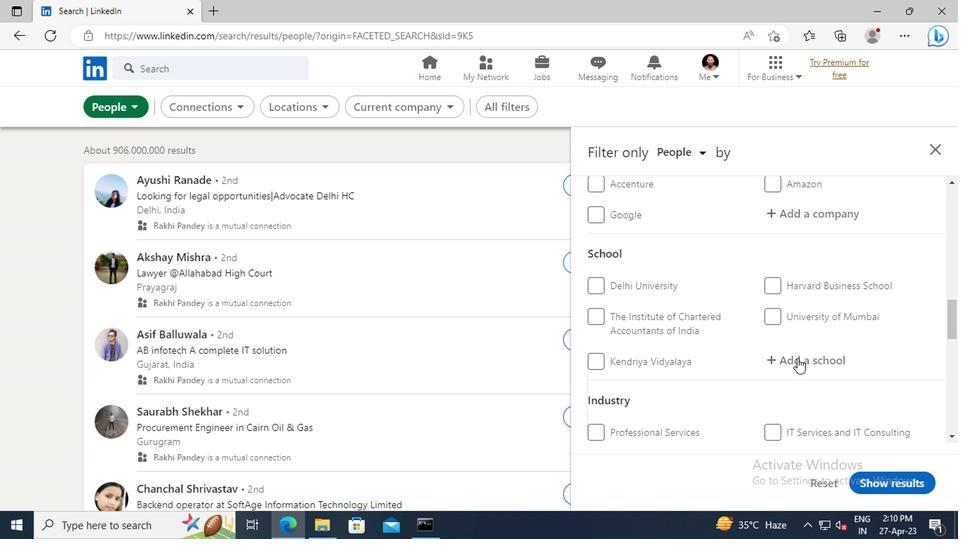 
Action: Mouse scrolled (794, 358) with delta (0, 0)
Screenshot: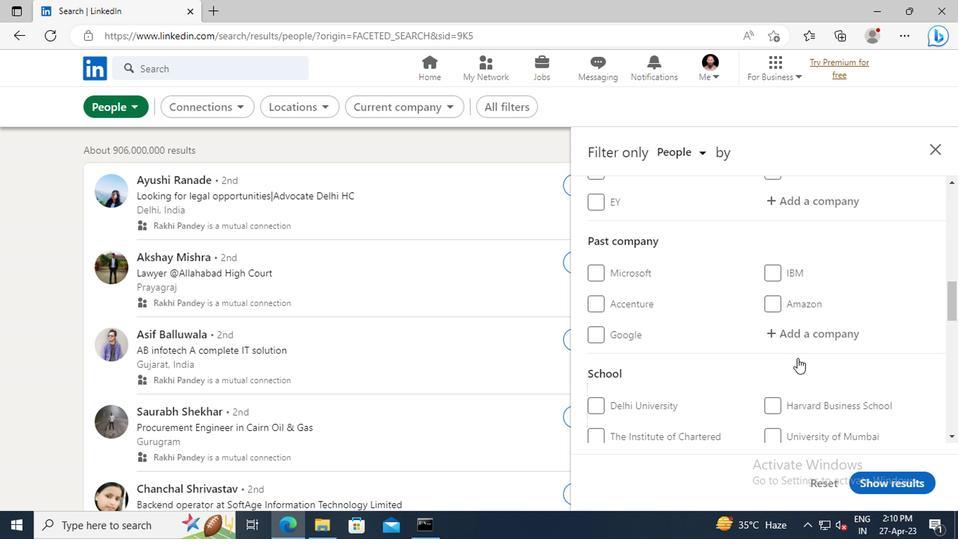 
Action: Mouse scrolled (794, 358) with delta (0, 0)
Screenshot: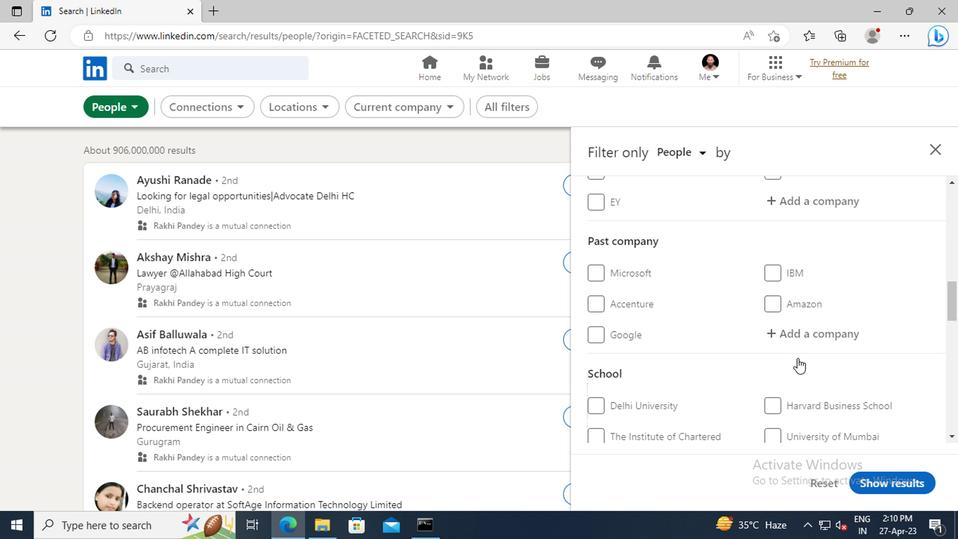 
Action: Mouse moved to (794, 357)
Screenshot: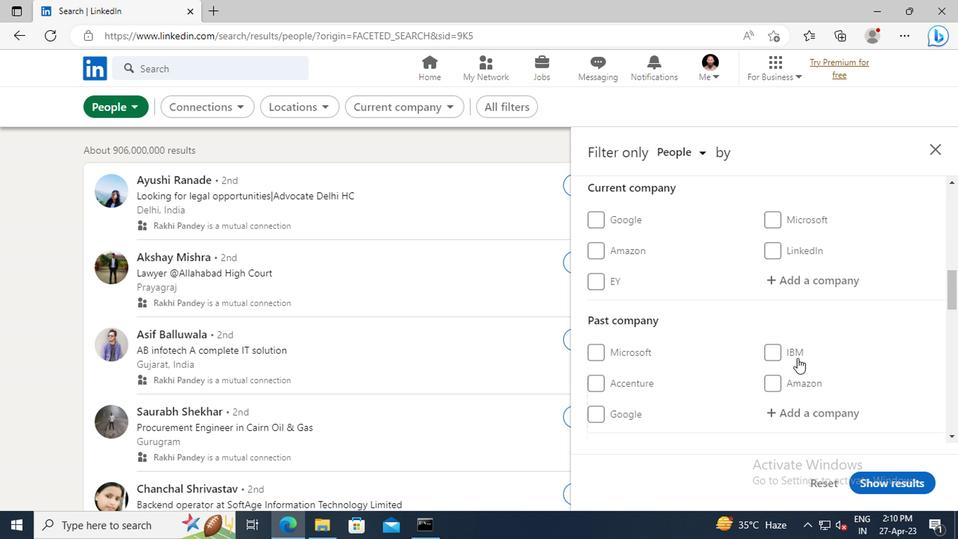 
Action: Mouse scrolled (794, 357) with delta (0, 0)
Screenshot: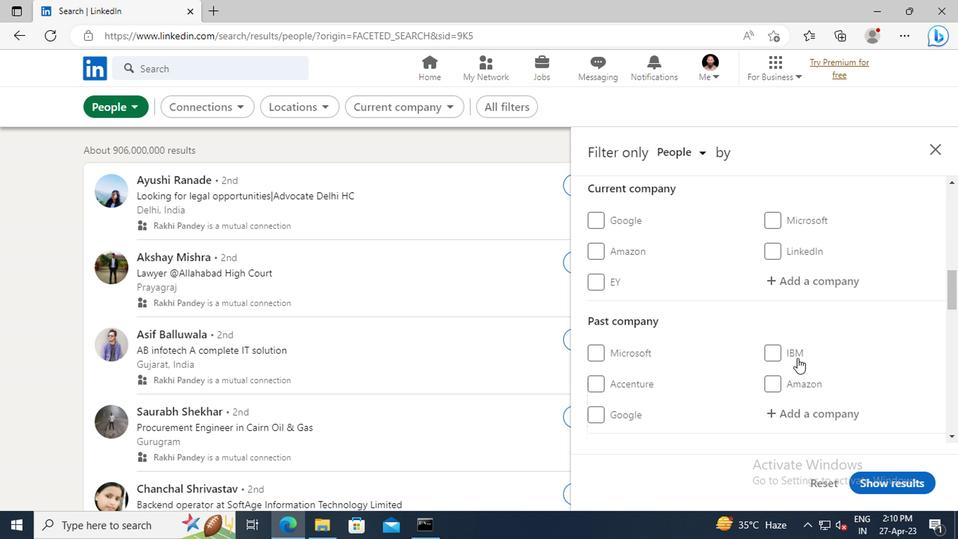 
Action: Mouse moved to (790, 325)
Screenshot: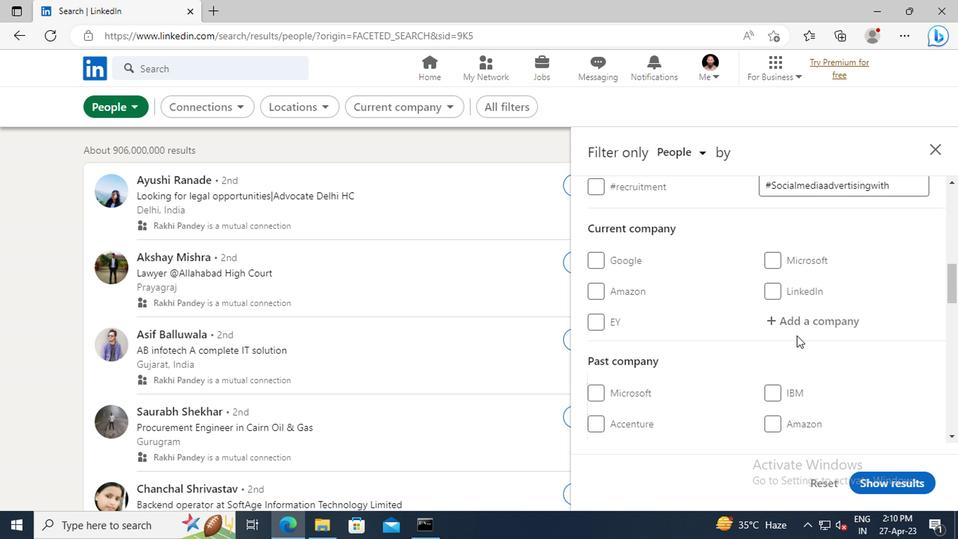 
Action: Mouse pressed left at (790, 325)
Screenshot: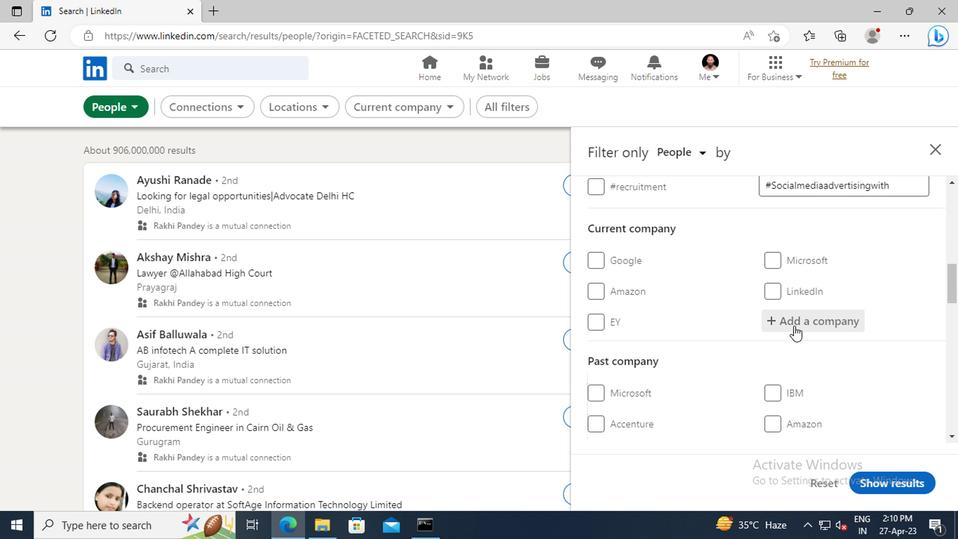 
Action: Key pressed <Key.shift>SKILLVENTORY<Key.space>-<Key.space><Key.shift>A<Key.space>
Screenshot: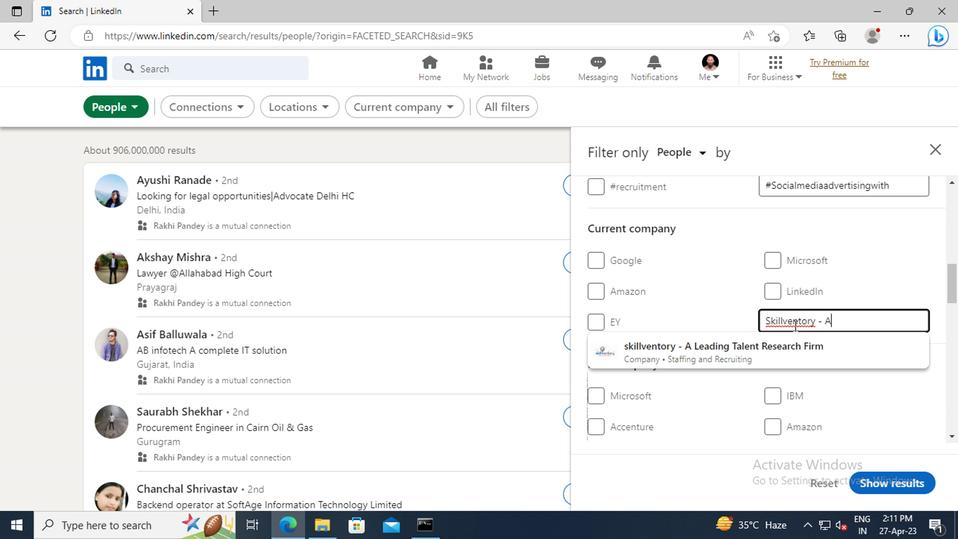 
Action: Mouse moved to (796, 350)
Screenshot: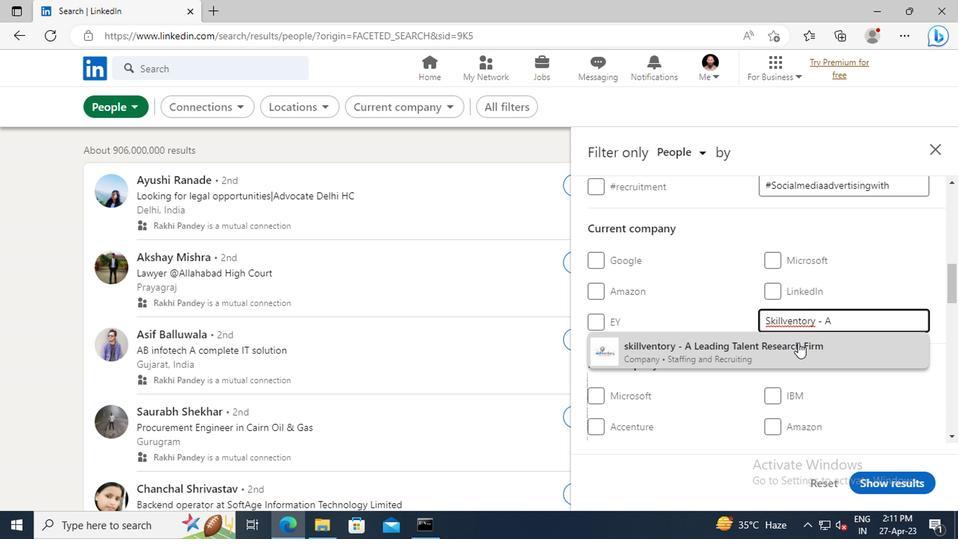 
Action: Mouse pressed left at (796, 350)
Screenshot: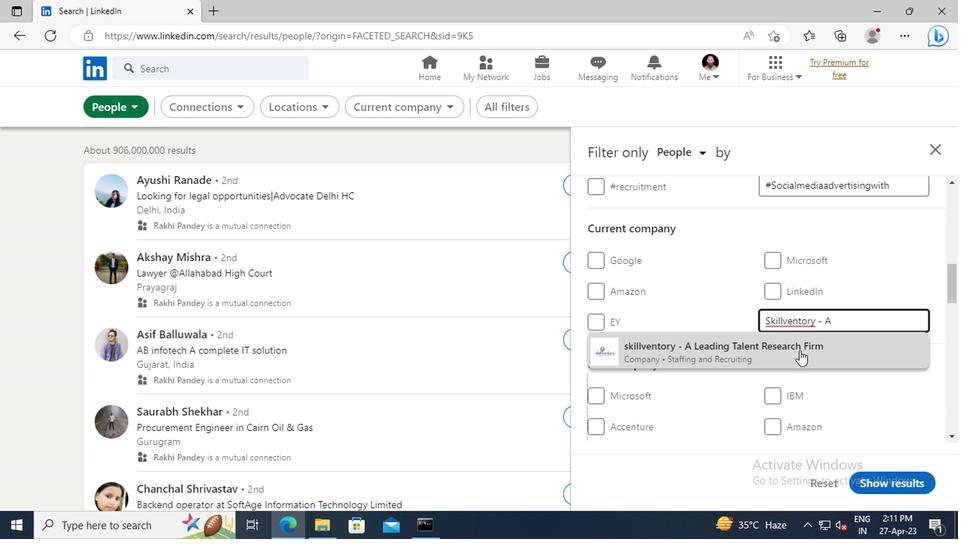 
Action: Mouse moved to (774, 288)
Screenshot: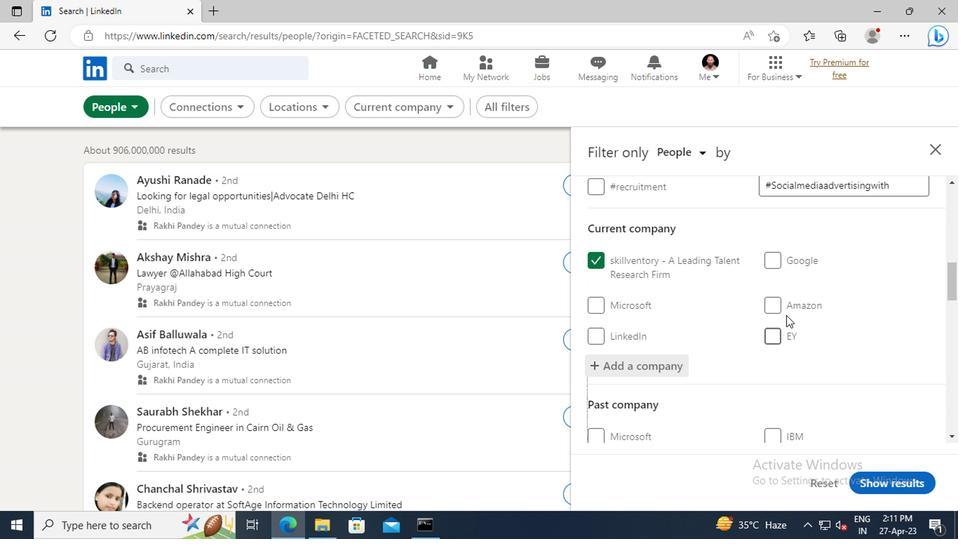 
Action: Mouse scrolled (774, 288) with delta (0, 0)
Screenshot: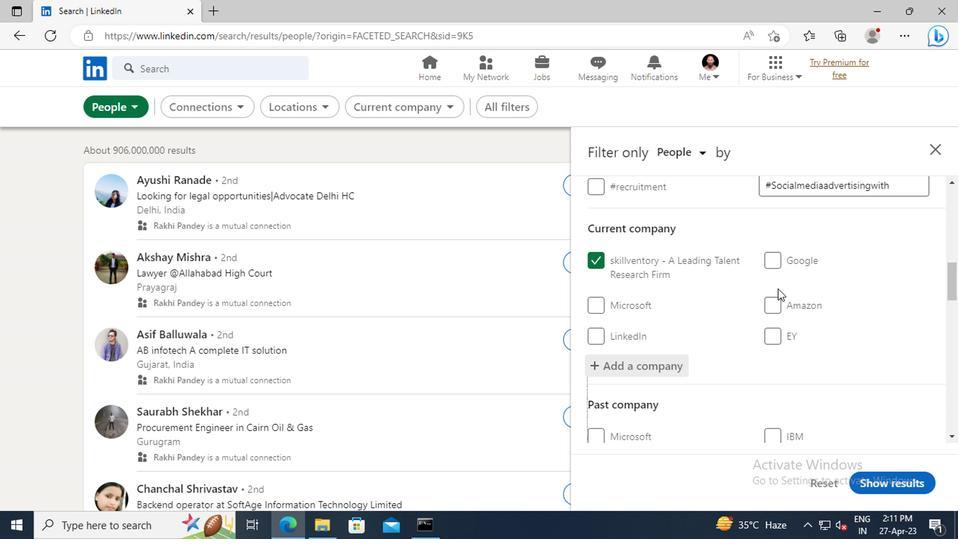 
Action: Mouse scrolled (774, 288) with delta (0, 0)
Screenshot: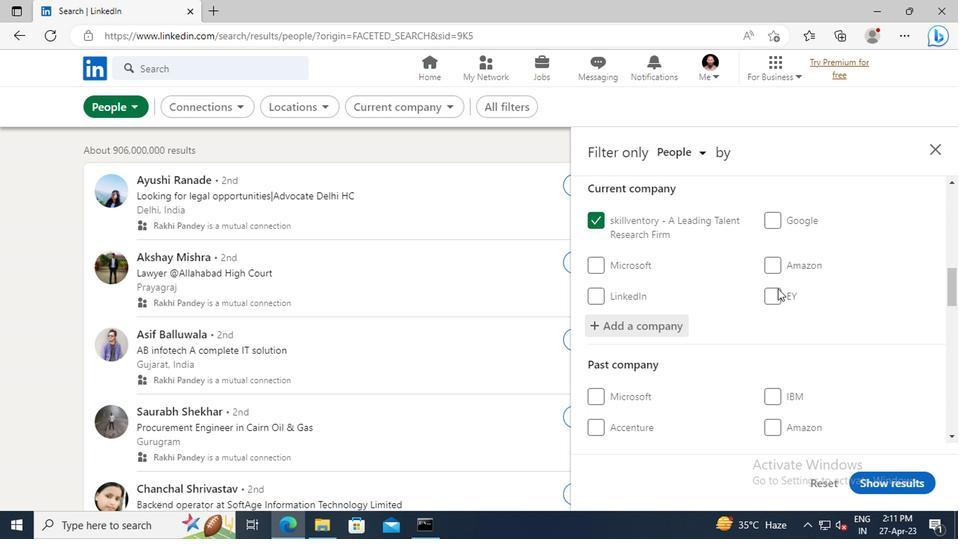 
Action: Mouse scrolled (774, 288) with delta (0, 0)
Screenshot: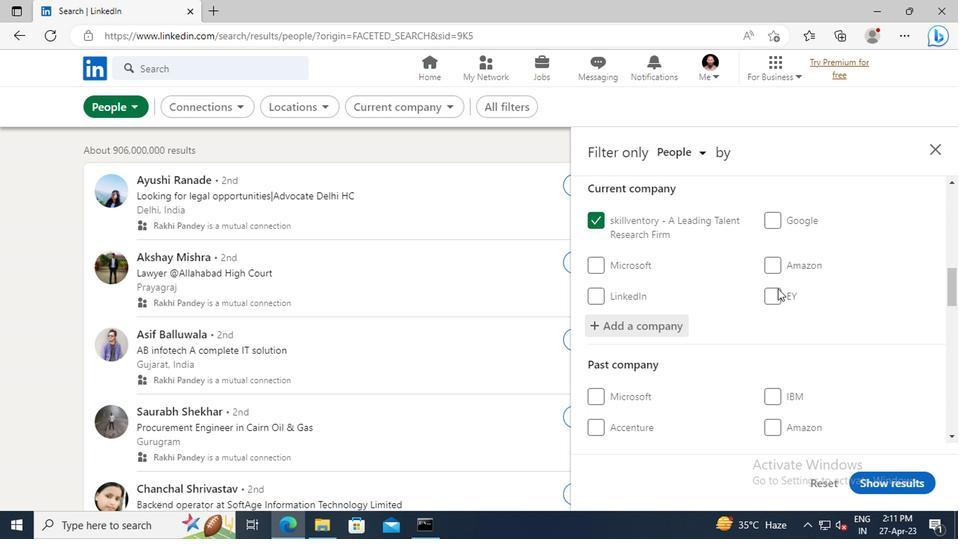 
Action: Mouse scrolled (774, 288) with delta (0, 0)
Screenshot: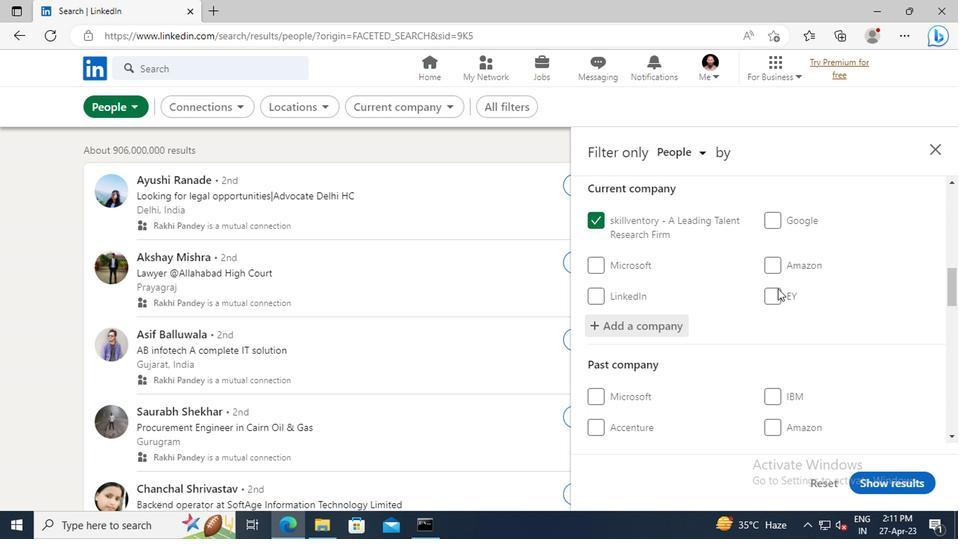 
Action: Mouse scrolled (774, 288) with delta (0, 0)
Screenshot: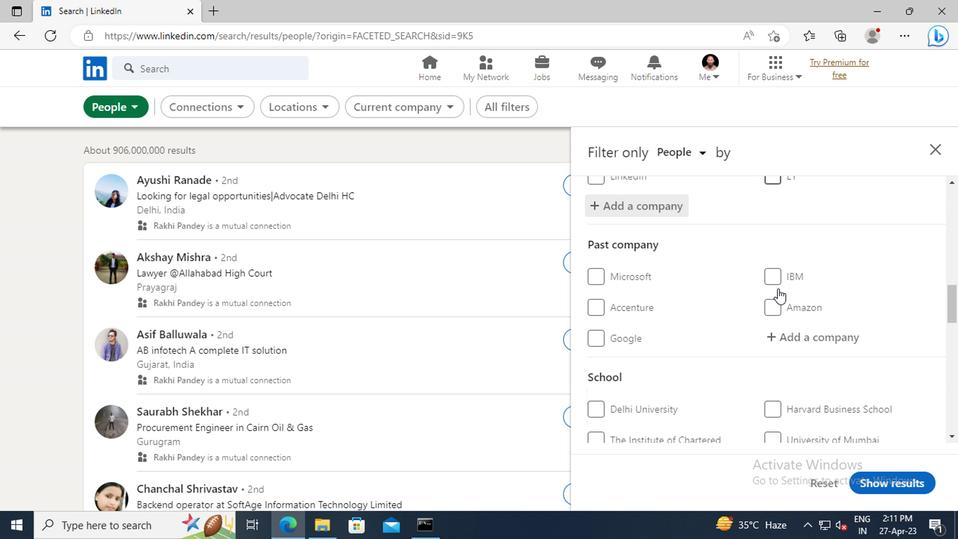 
Action: Mouse scrolled (774, 288) with delta (0, 0)
Screenshot: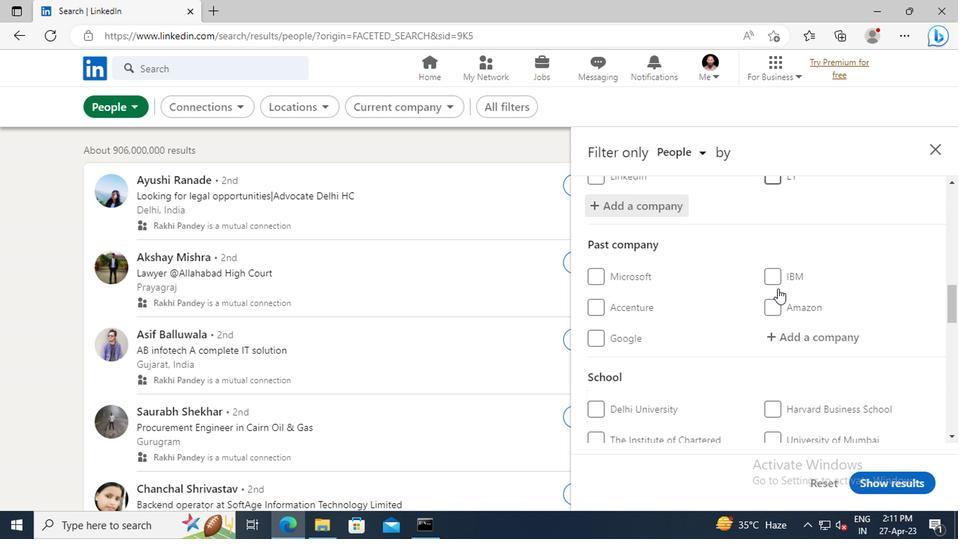 
Action: Mouse scrolled (774, 288) with delta (0, 0)
Screenshot: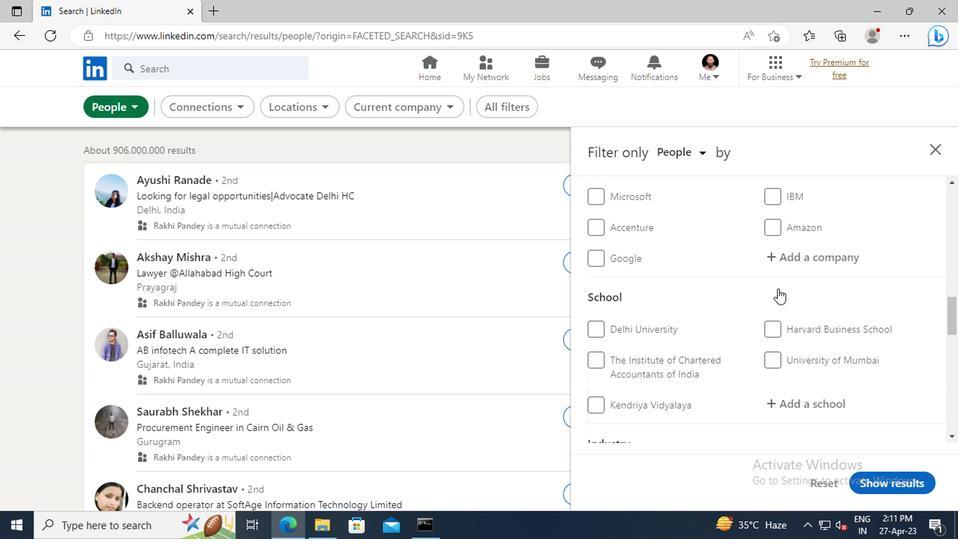 
Action: Mouse scrolled (774, 288) with delta (0, 0)
Screenshot: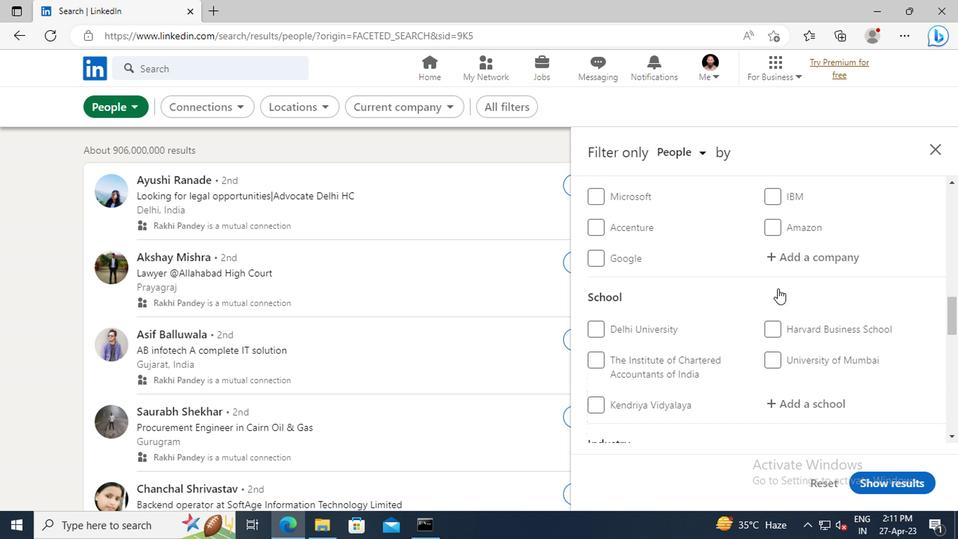 
Action: Mouse moved to (786, 320)
Screenshot: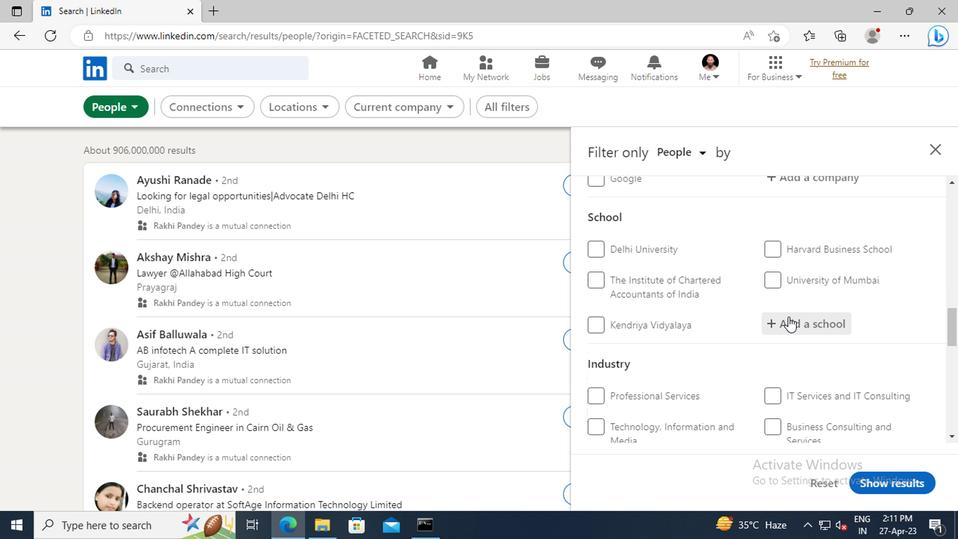 
Action: Mouse pressed left at (786, 320)
Screenshot: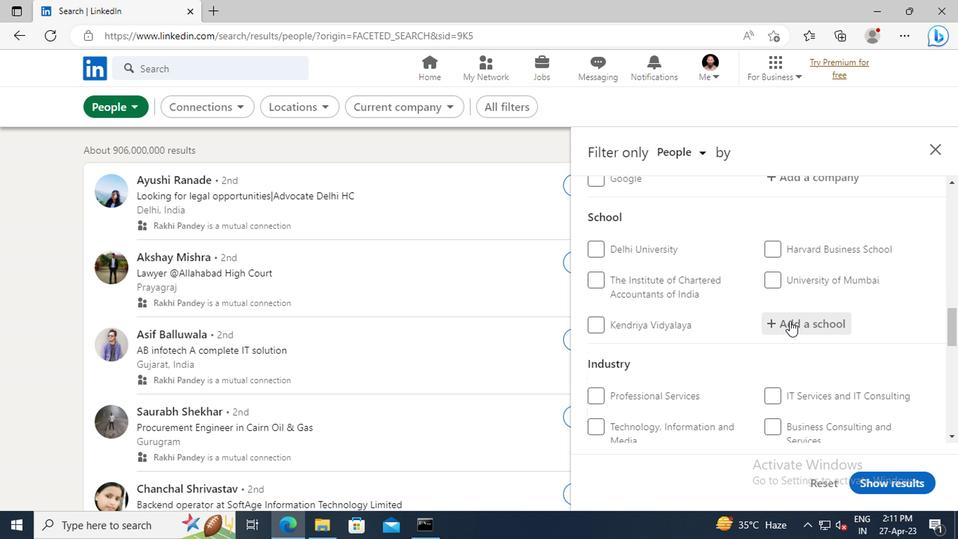 
Action: Key pressed <Key.shift>GURU<Key.space><Key.shift>NANAK<Key.space><Key.shift>DEV<Key.space><Key.shift>ENGINEERING<Key.space><Key.shift>COLLEGE,<Key.space><Key.shift>LU
Screenshot: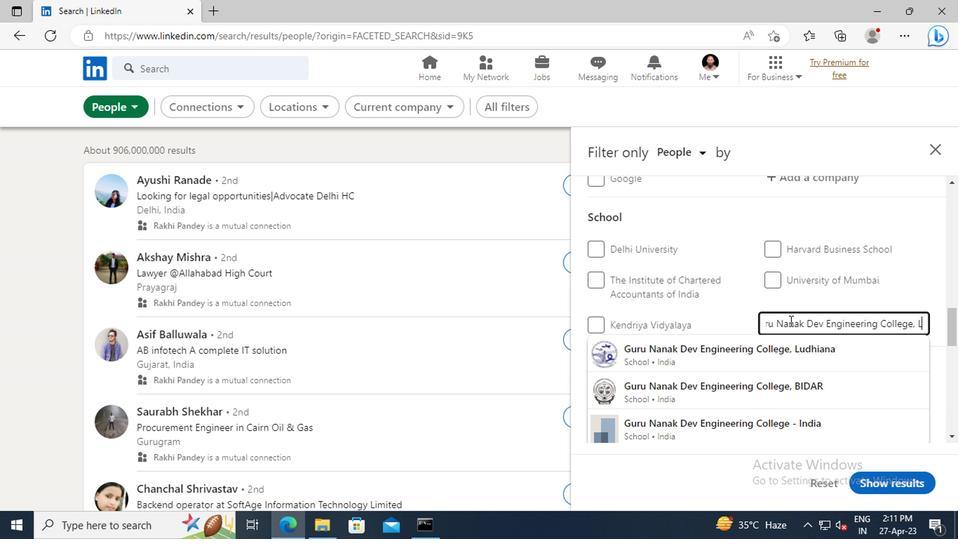 
Action: Mouse moved to (794, 351)
Screenshot: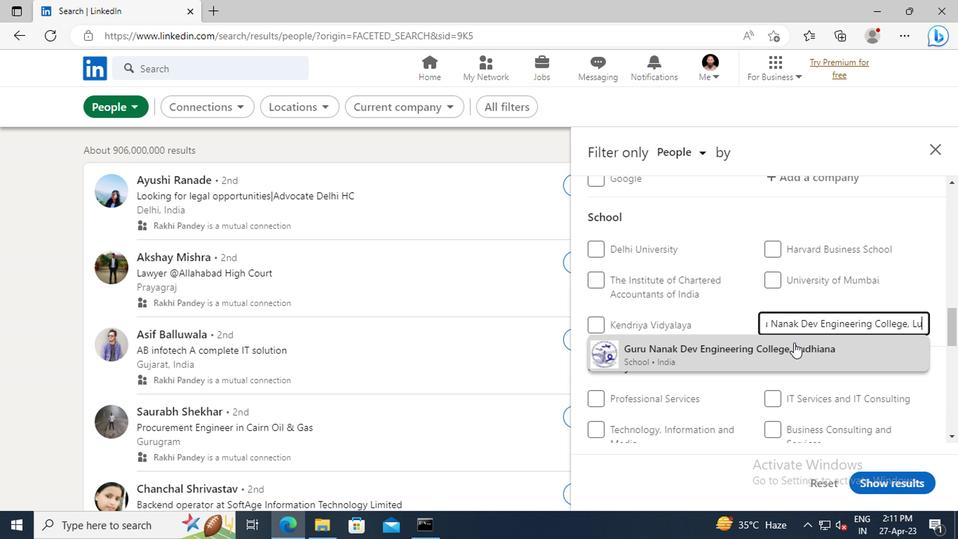
Action: Mouse pressed left at (794, 351)
Screenshot: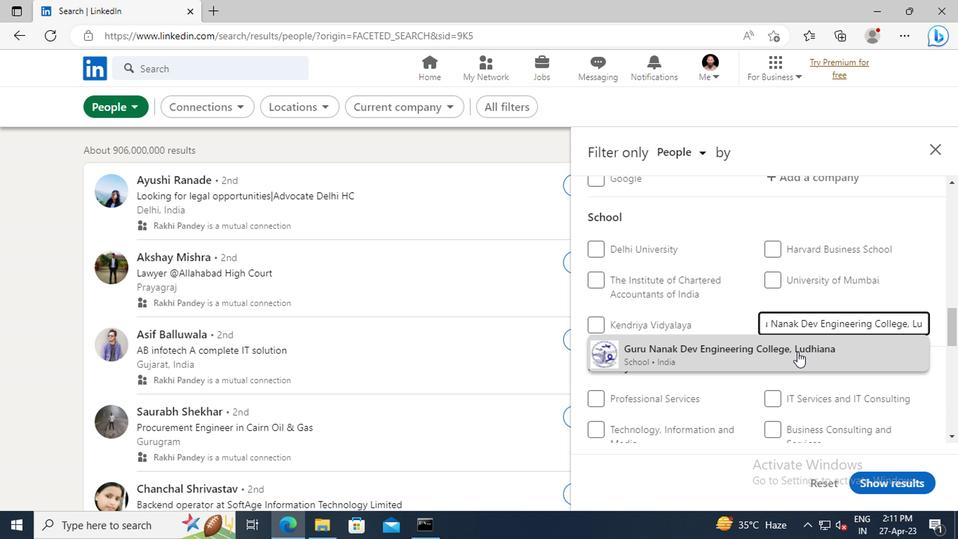 
Action: Mouse moved to (799, 292)
Screenshot: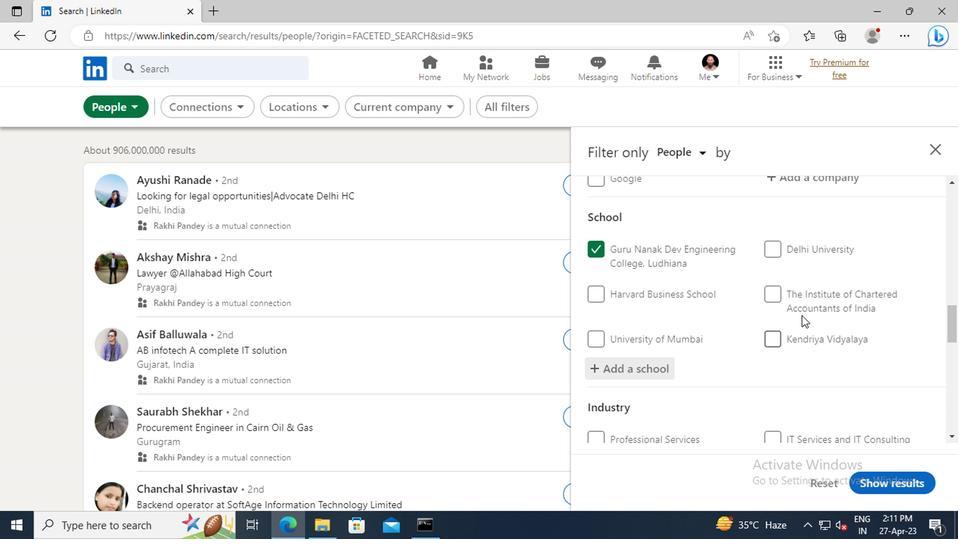 
Action: Mouse scrolled (799, 291) with delta (0, 0)
Screenshot: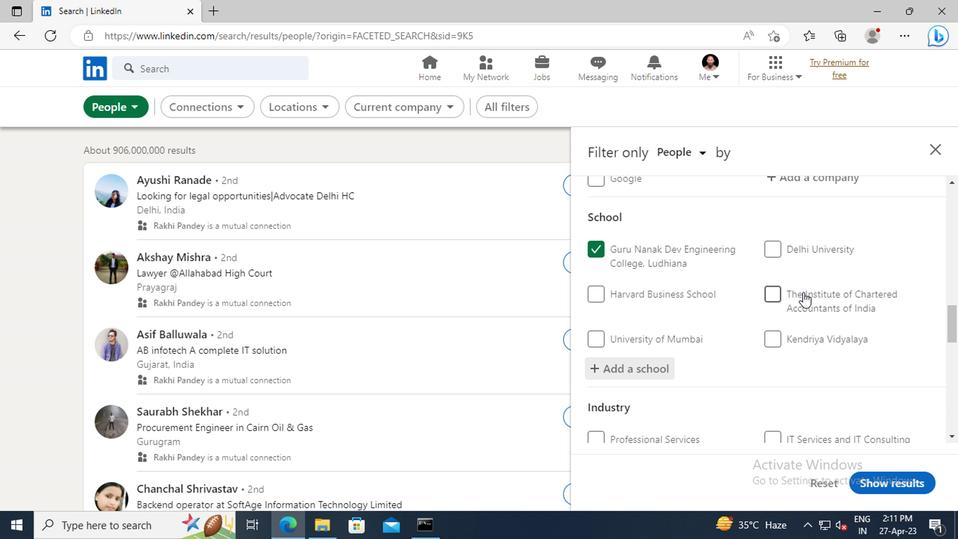 
Action: Mouse scrolled (799, 291) with delta (0, 0)
Screenshot: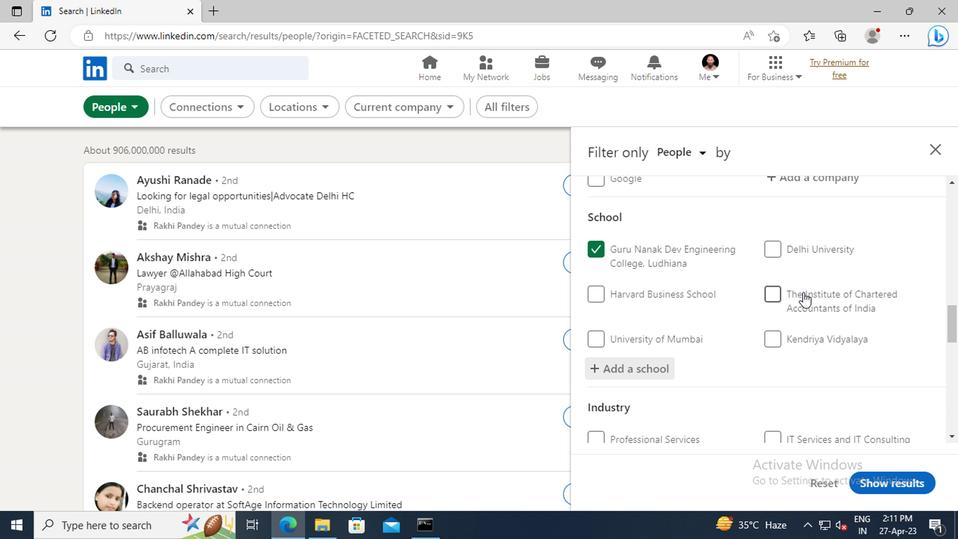 
Action: Mouse scrolled (799, 291) with delta (0, 0)
Screenshot: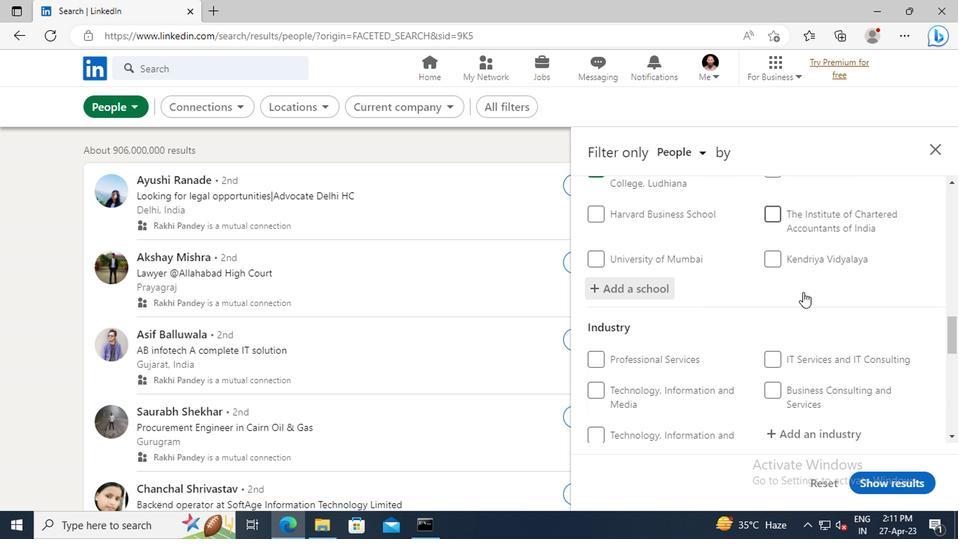 
Action: Mouse scrolled (799, 291) with delta (0, 0)
Screenshot: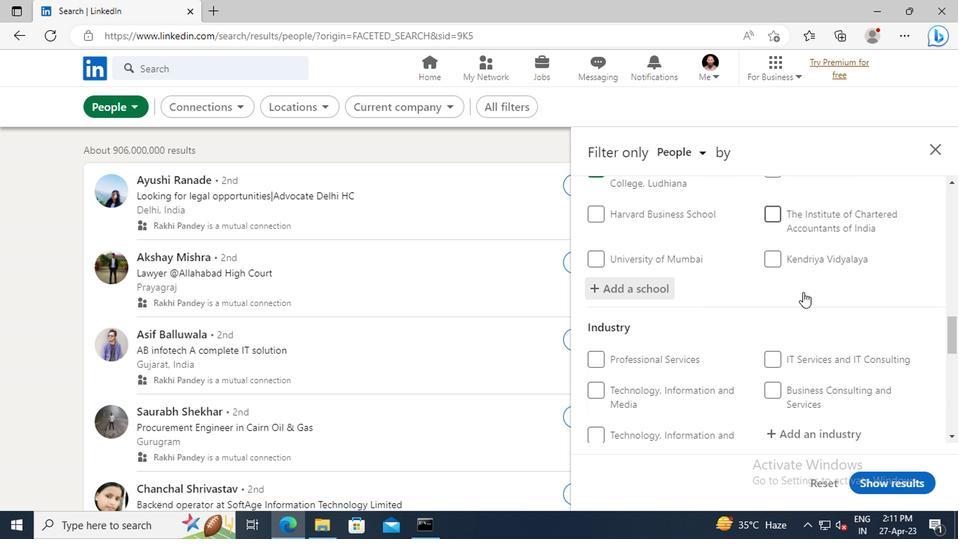 
Action: Mouse scrolled (799, 291) with delta (0, 0)
Screenshot: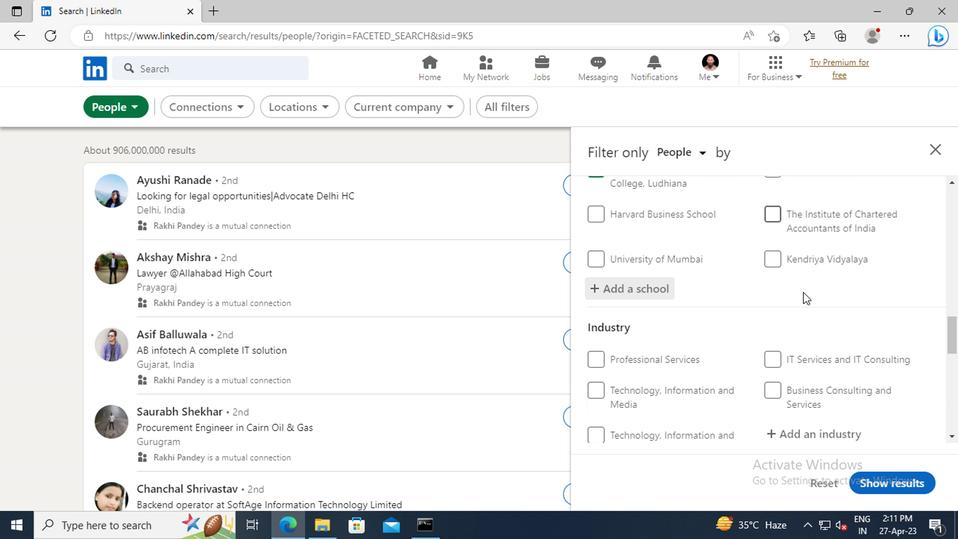 
Action: Mouse moved to (798, 309)
Screenshot: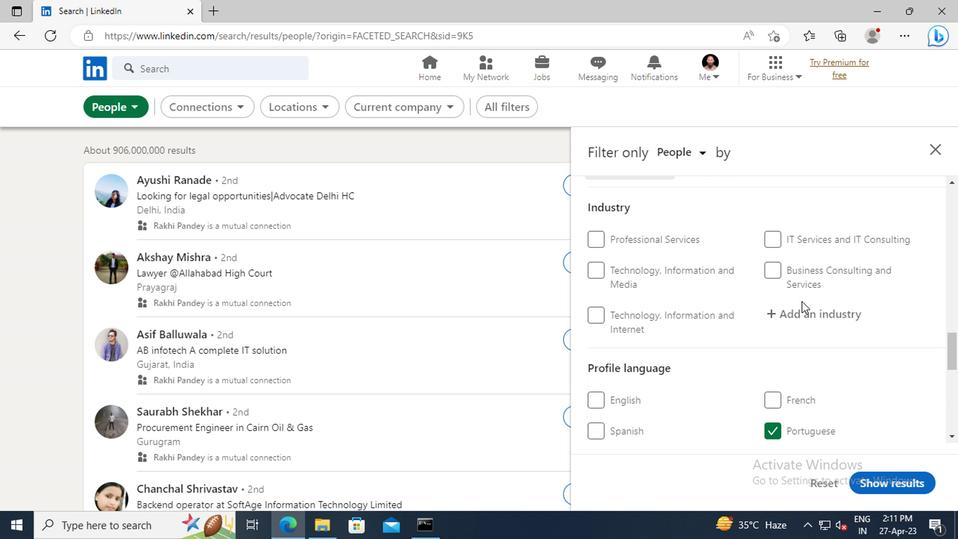
Action: Mouse pressed left at (798, 309)
Screenshot: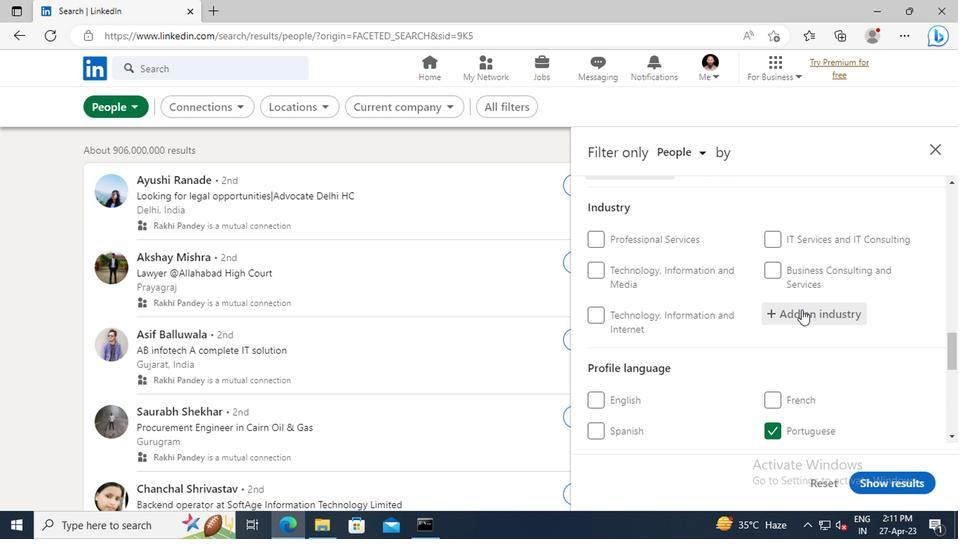 
Action: Key pressed <Key.shift>RETAIL<Key.space><Key.shift>REC
Screenshot: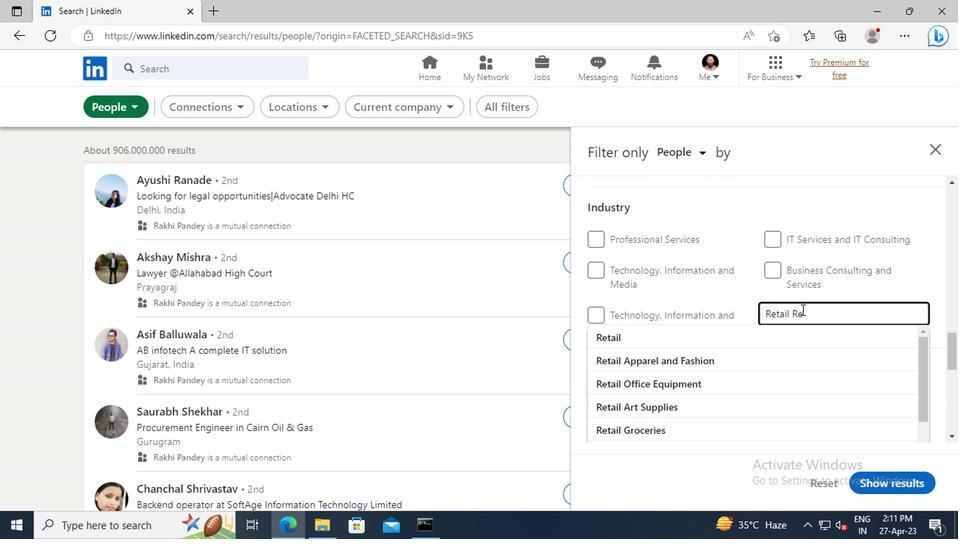 
Action: Mouse moved to (802, 330)
Screenshot: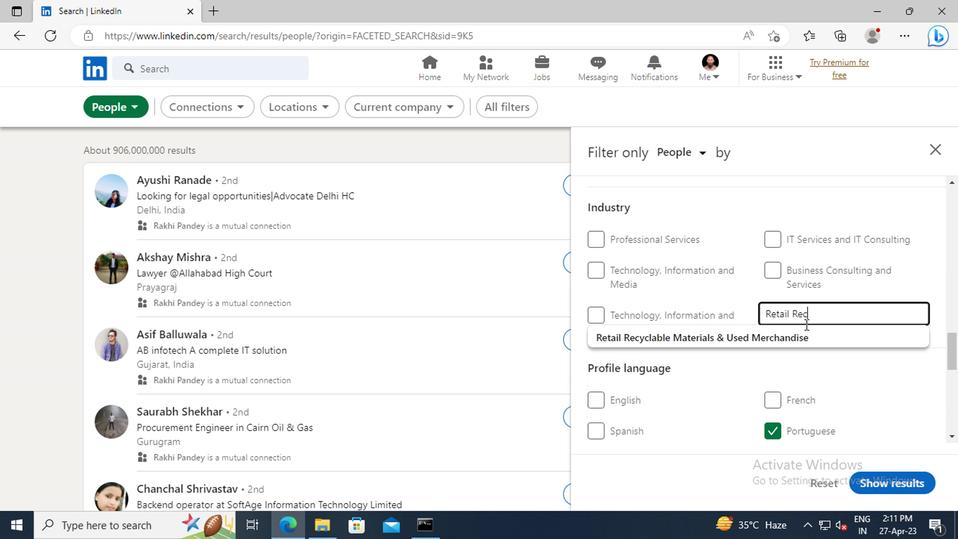
Action: Mouse pressed left at (802, 330)
Screenshot: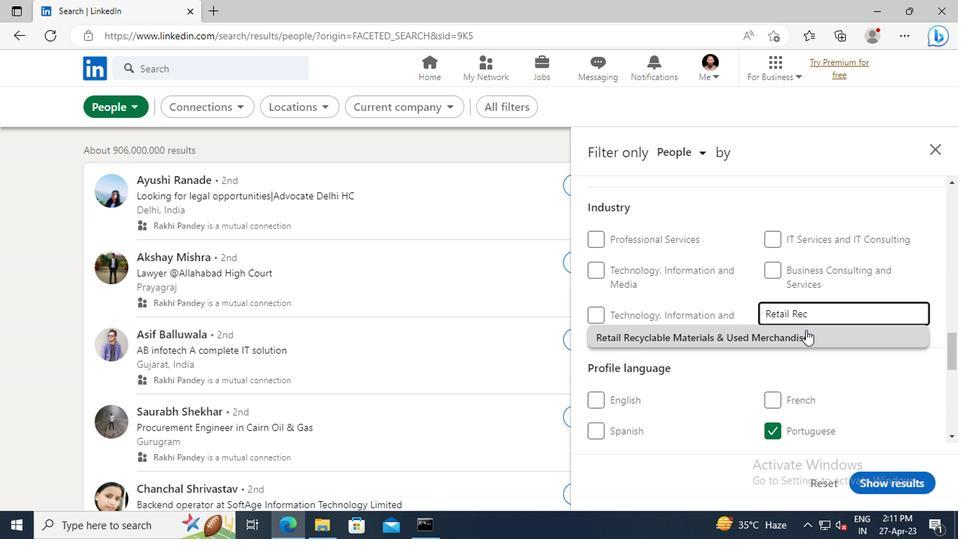 
Action: Mouse moved to (791, 310)
Screenshot: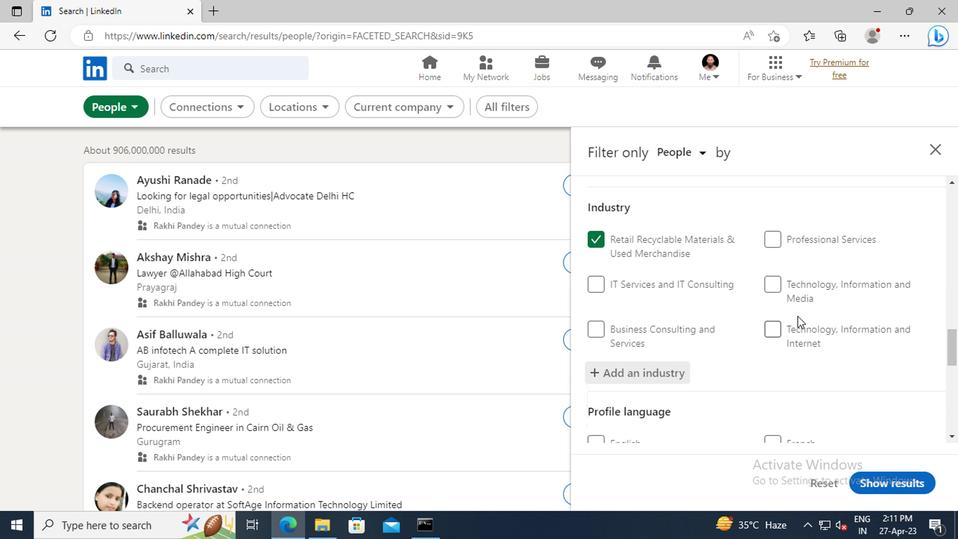 
Action: Mouse scrolled (791, 309) with delta (0, 0)
Screenshot: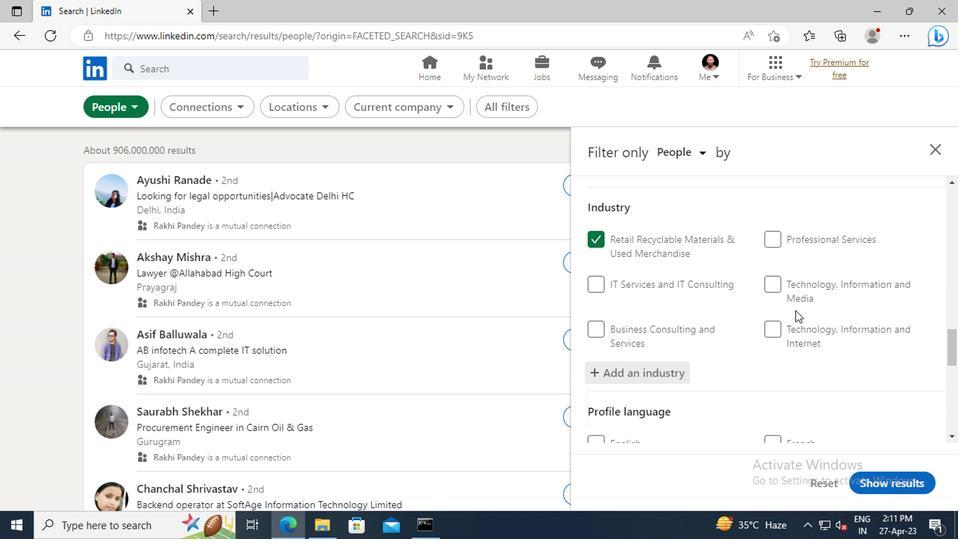 
Action: Mouse scrolled (791, 309) with delta (0, 0)
Screenshot: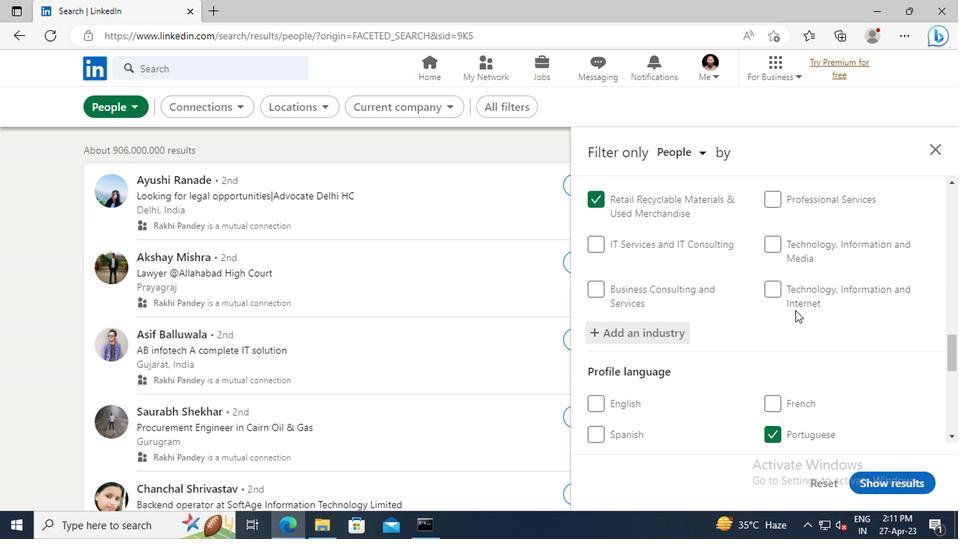 
Action: Mouse scrolled (791, 309) with delta (0, 0)
Screenshot: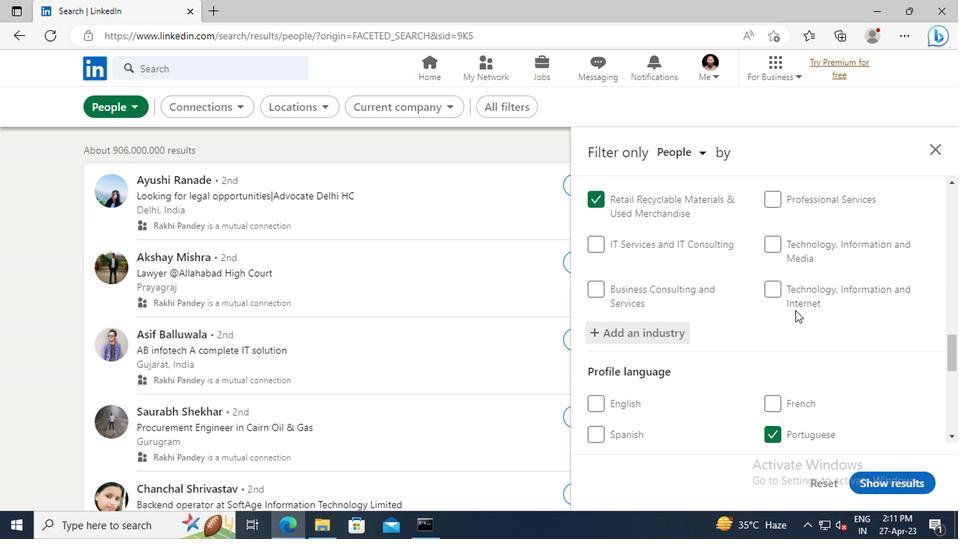 
Action: Mouse scrolled (791, 309) with delta (0, 0)
Screenshot: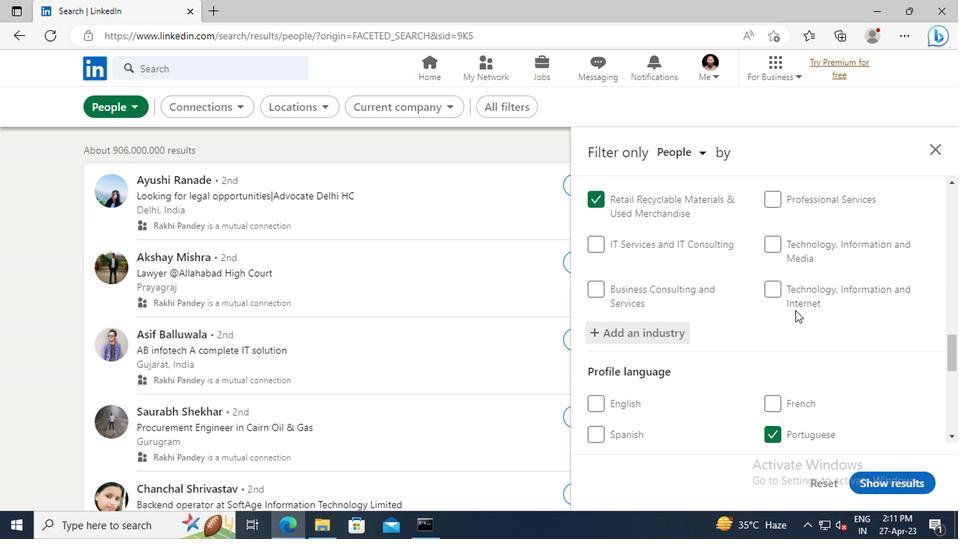 
Action: Mouse scrolled (791, 309) with delta (0, 0)
Screenshot: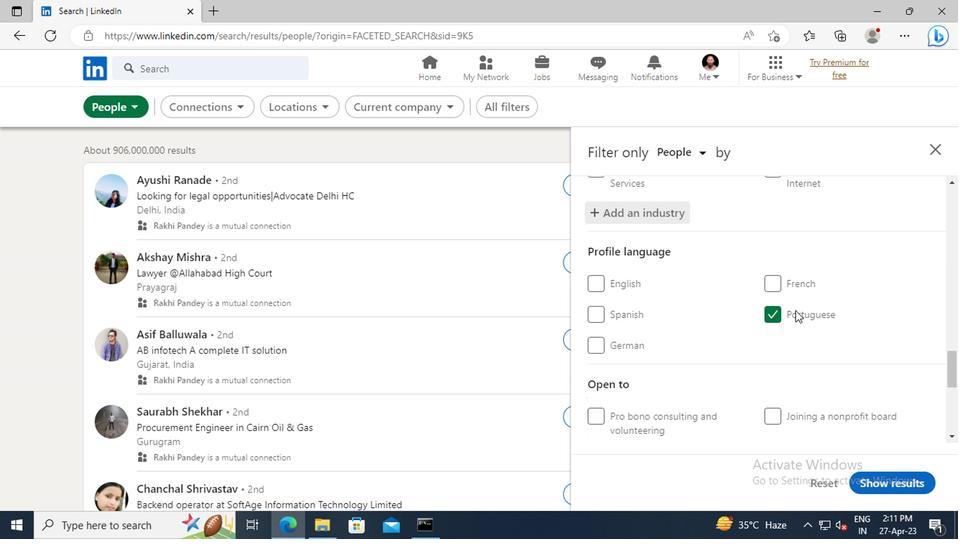 
Action: Mouse scrolled (791, 309) with delta (0, 0)
Screenshot: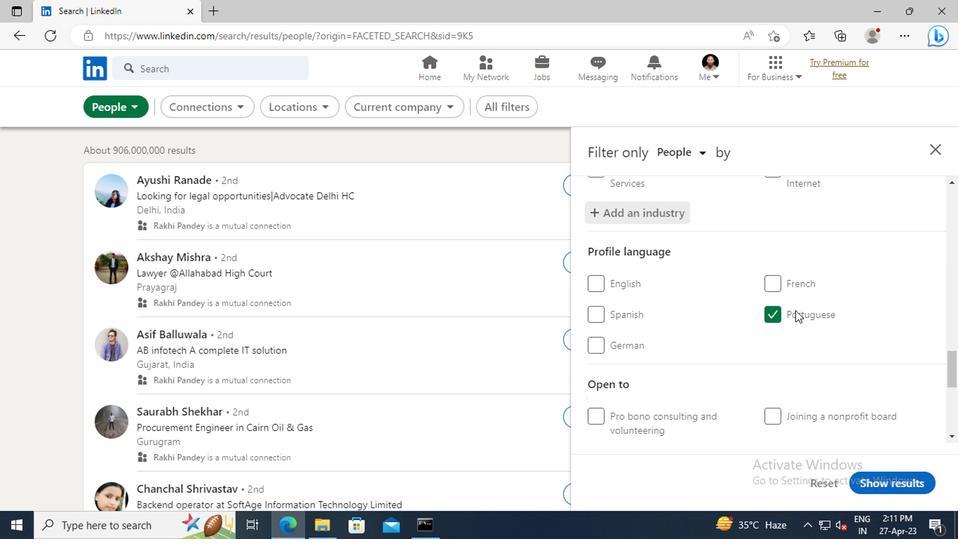 
Action: Mouse scrolled (791, 309) with delta (0, 0)
Screenshot: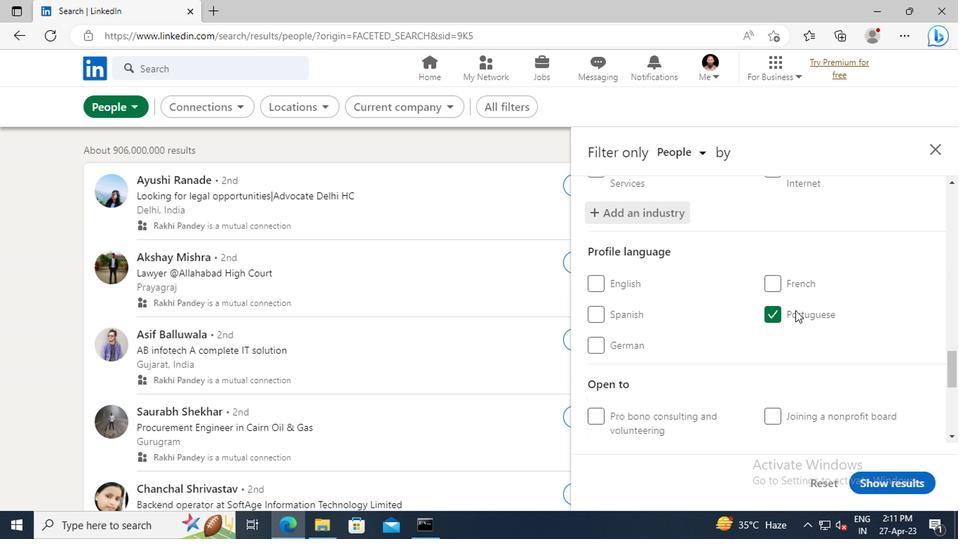 
Action: Mouse scrolled (791, 309) with delta (0, 0)
Screenshot: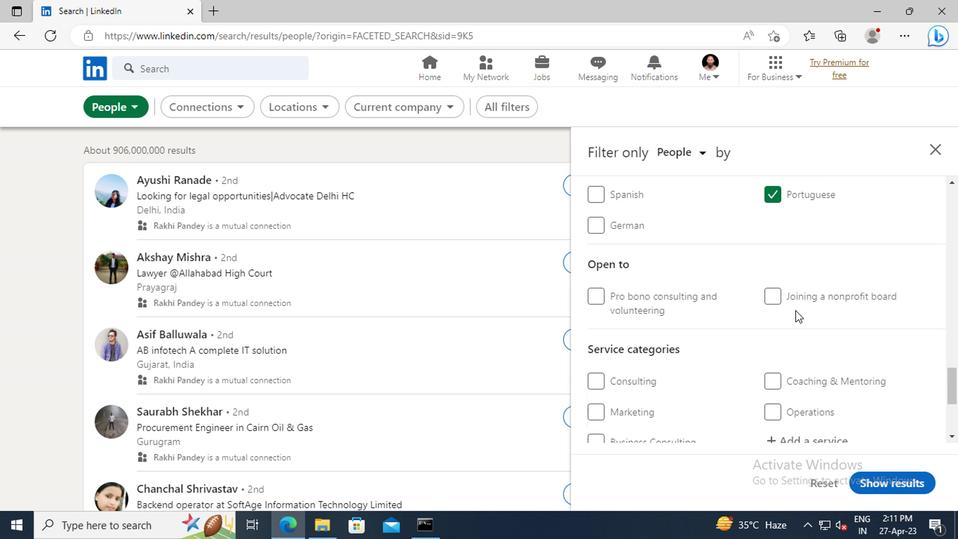 
Action: Mouse scrolled (791, 309) with delta (0, 0)
Screenshot: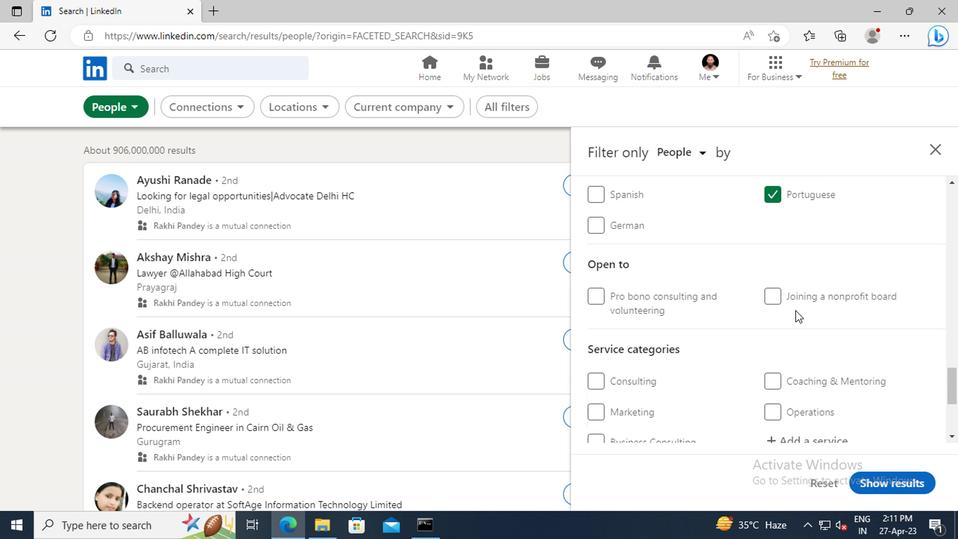 
Action: Mouse scrolled (791, 309) with delta (0, 0)
Screenshot: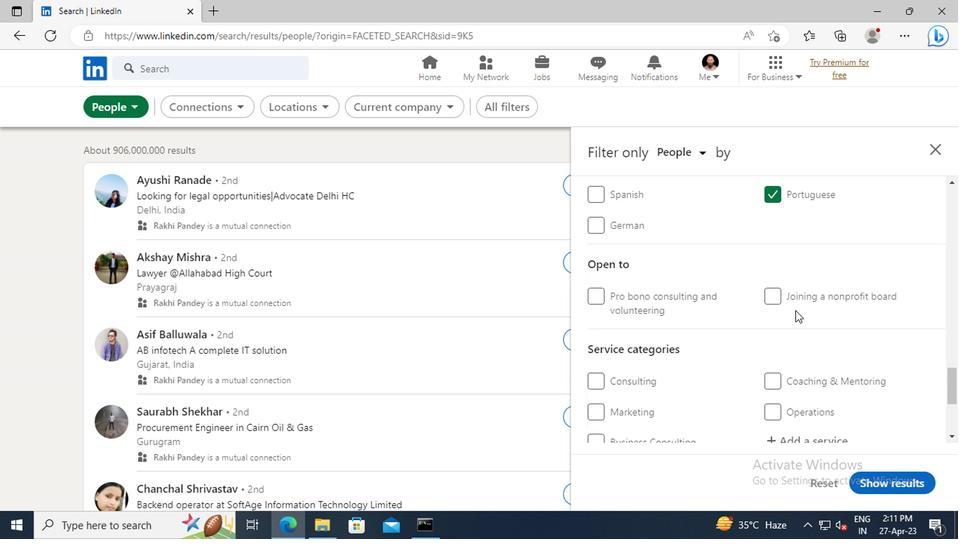 
Action: Mouse moved to (791, 320)
Screenshot: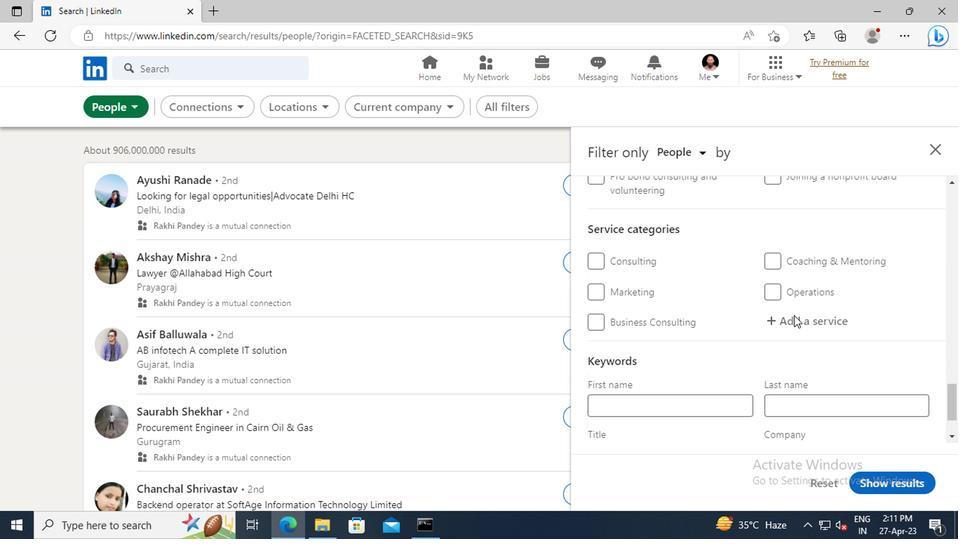 
Action: Mouse pressed left at (791, 320)
Screenshot: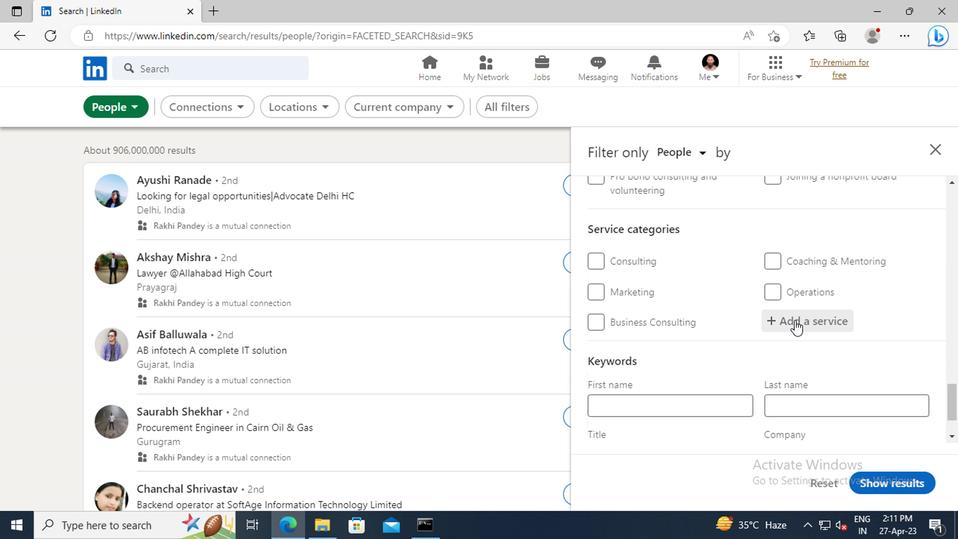 
Action: Key pressed <Key.shift>CUSTOMER<Key.space><Key.shift>SUPPORT
Screenshot: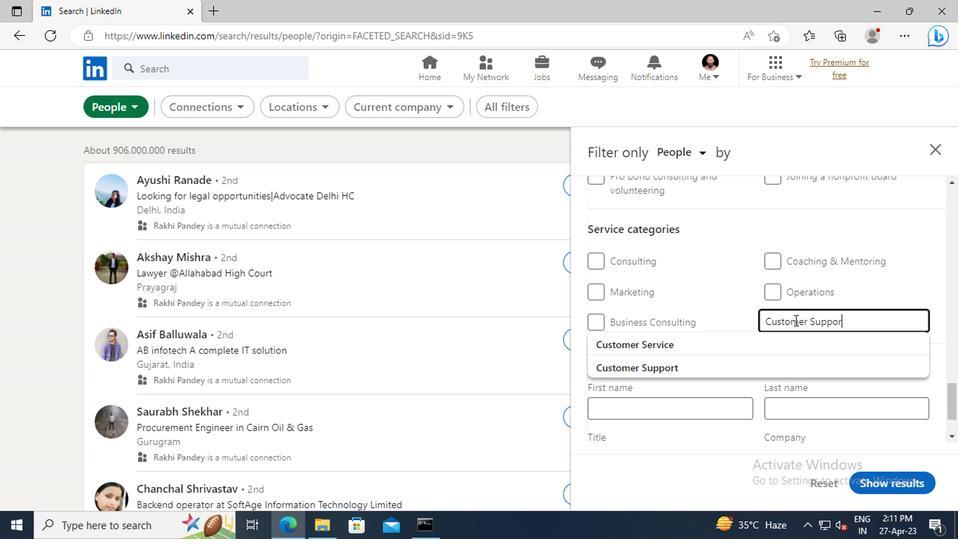 
Action: Mouse moved to (787, 344)
Screenshot: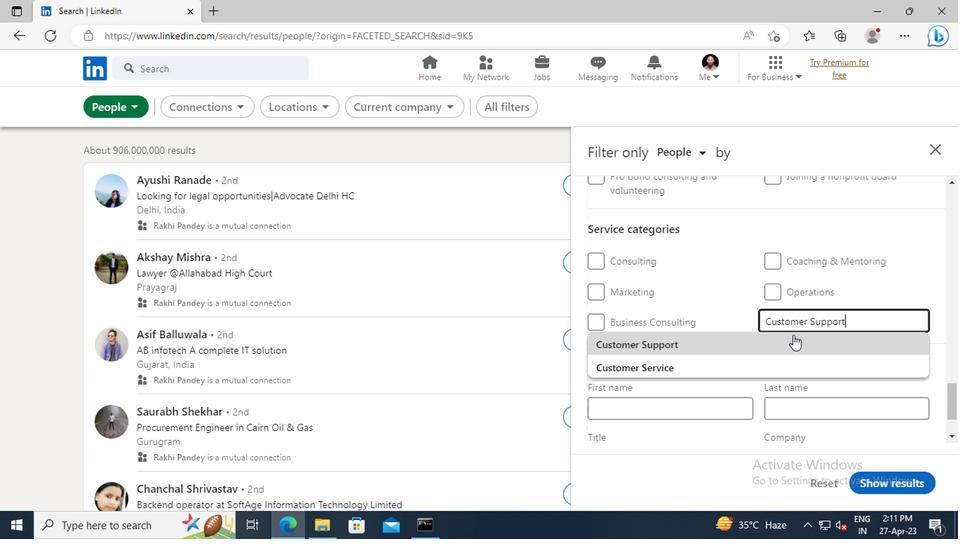 
Action: Mouse pressed left at (787, 344)
Screenshot: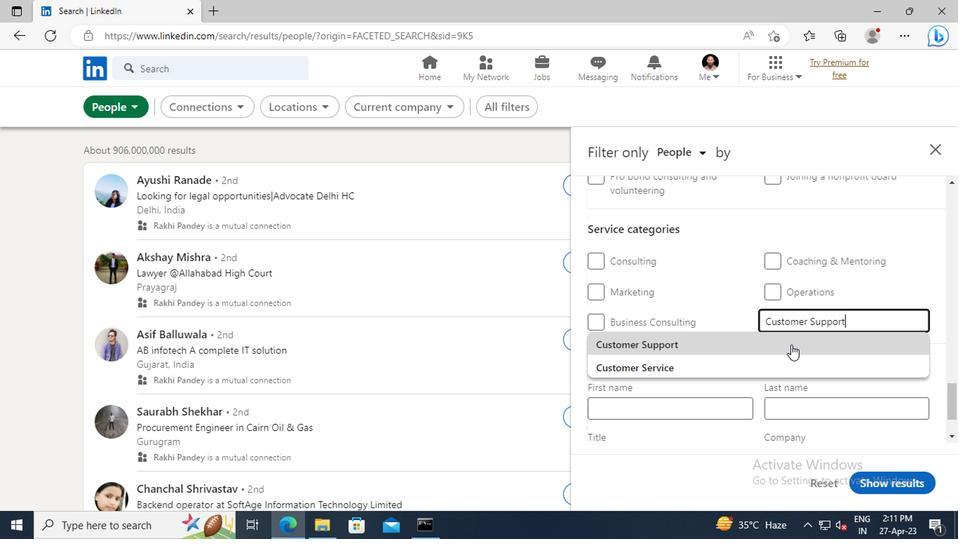 
Action: Mouse moved to (741, 322)
Screenshot: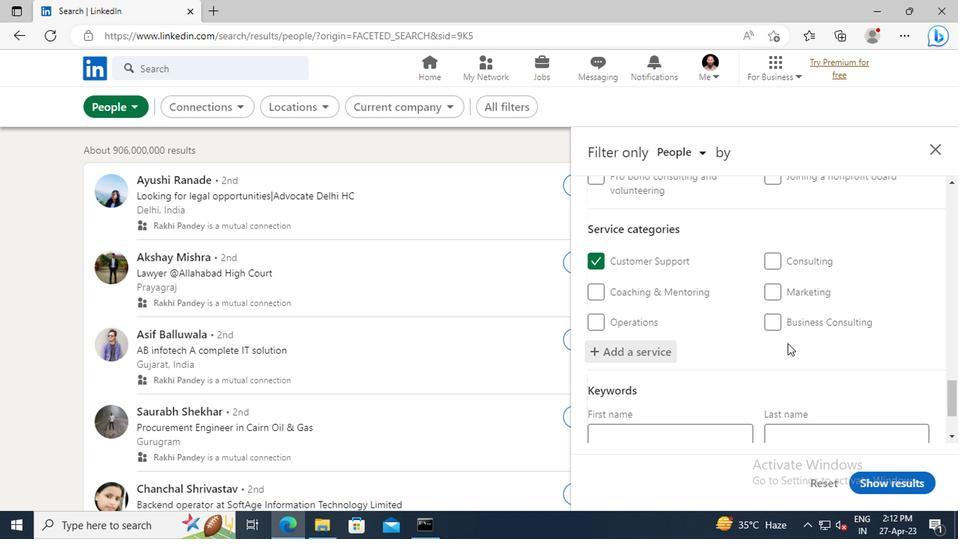 
Action: Mouse scrolled (741, 321) with delta (0, 0)
Screenshot: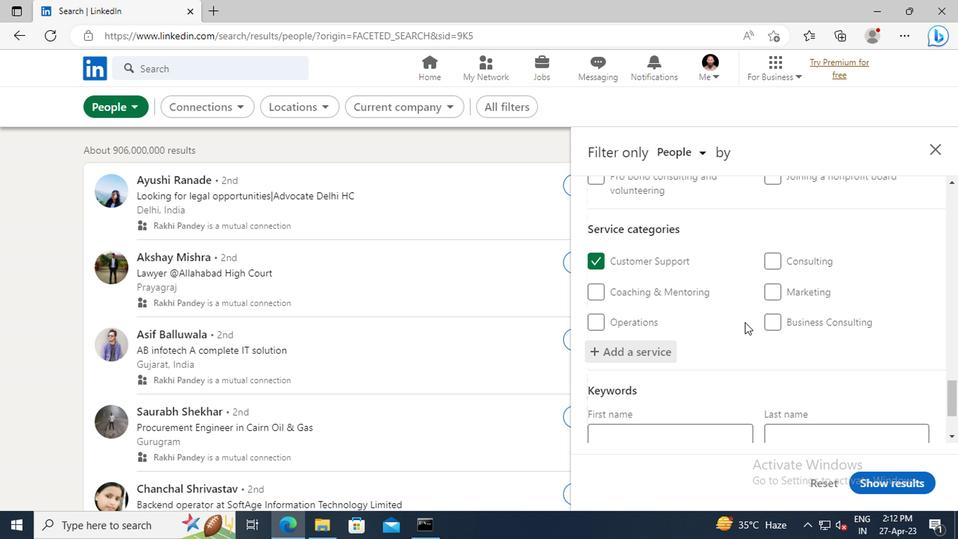 
Action: Mouse scrolled (741, 321) with delta (0, 0)
Screenshot: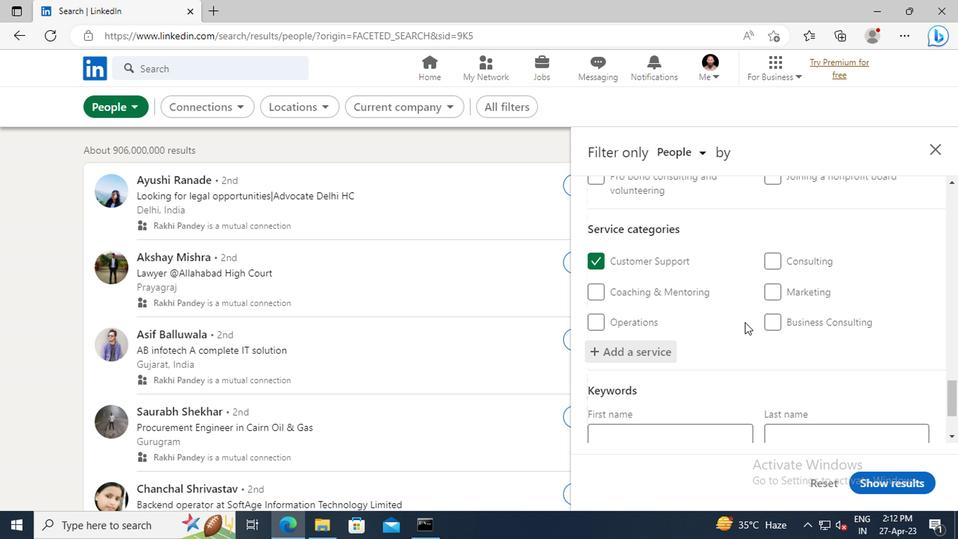
Action: Mouse scrolled (741, 321) with delta (0, 0)
Screenshot: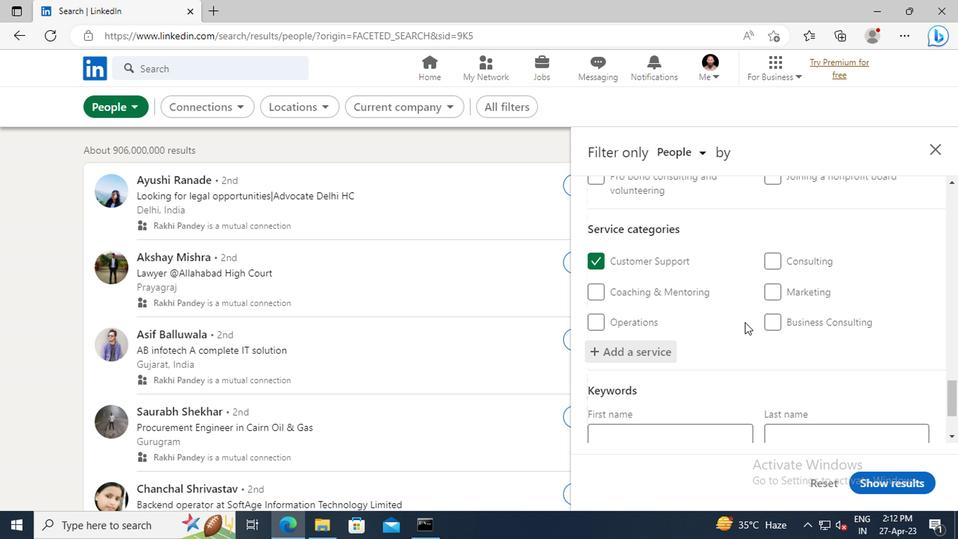 
Action: Mouse moved to (689, 383)
Screenshot: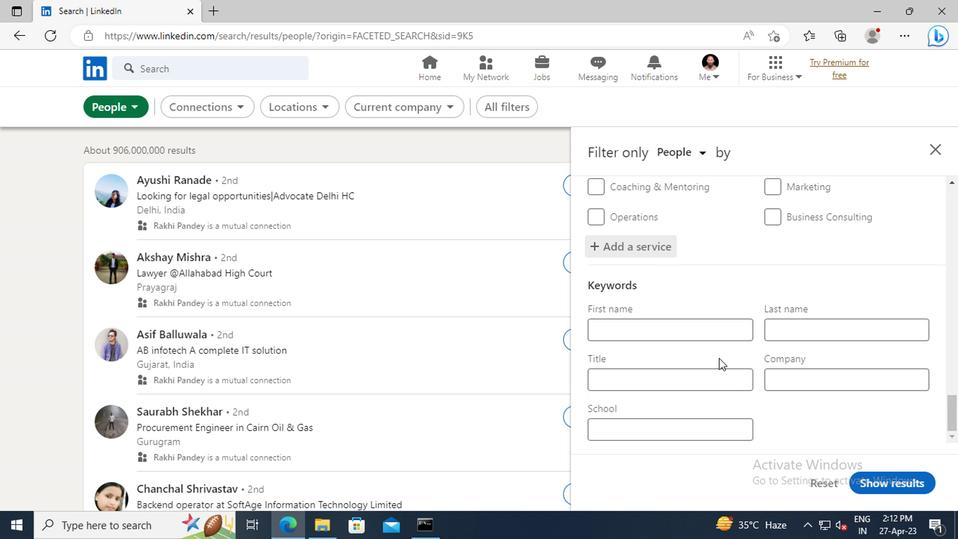 
Action: Mouse pressed left at (689, 383)
Screenshot: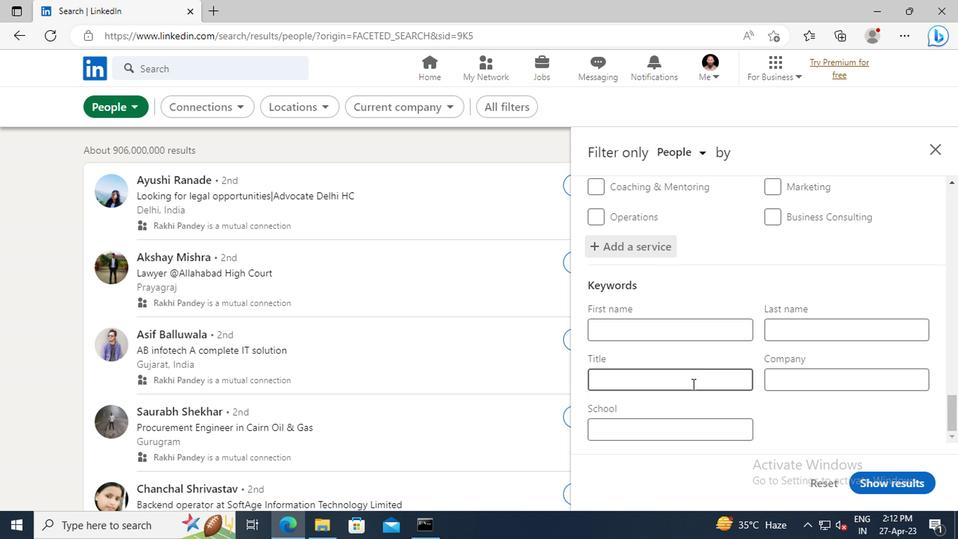 
Action: Key pressed <Key.shift>DENTAL<Key.space><Key.shift>HYGIENIST<Key.enter>
Screenshot: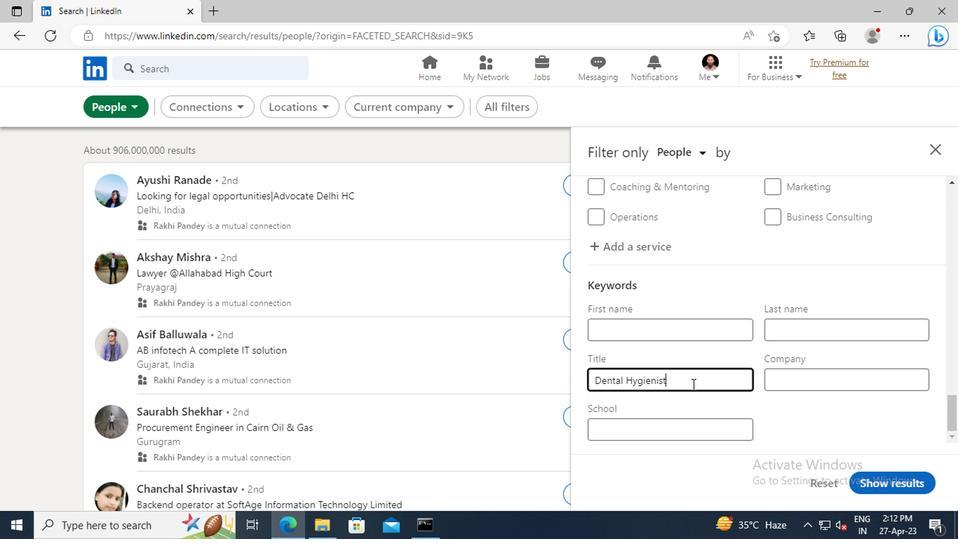 
Action: Mouse moved to (888, 475)
Screenshot: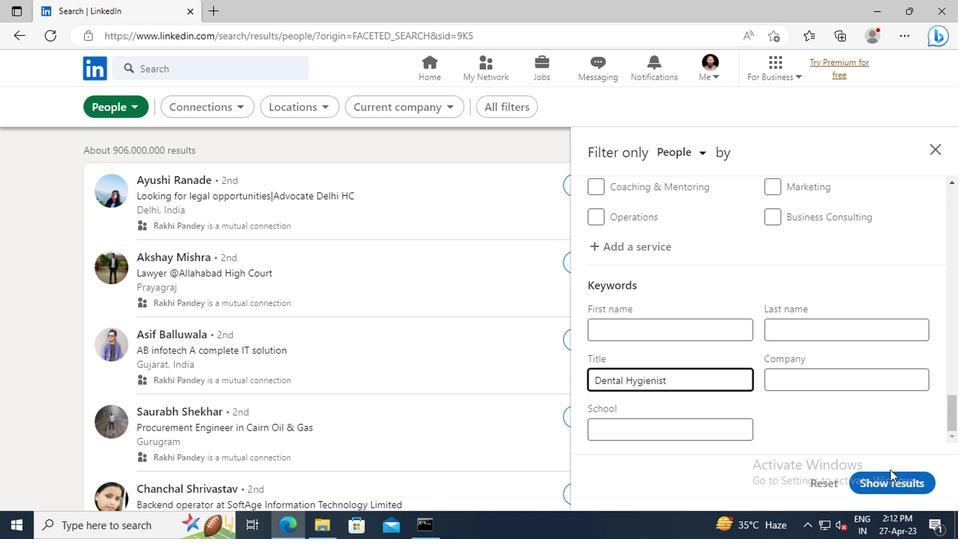 
Action: Mouse pressed left at (888, 475)
Screenshot: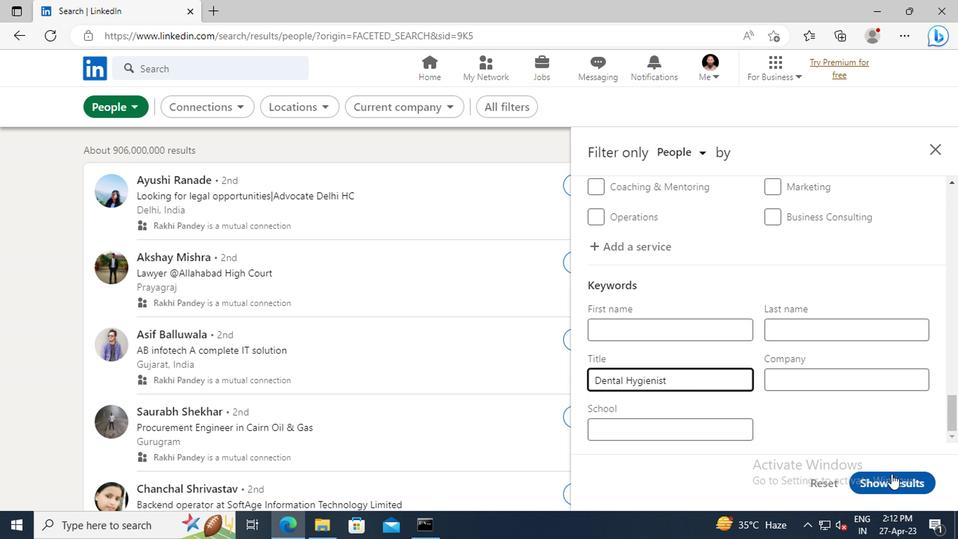 
Action: Mouse moved to (604, 341)
Screenshot: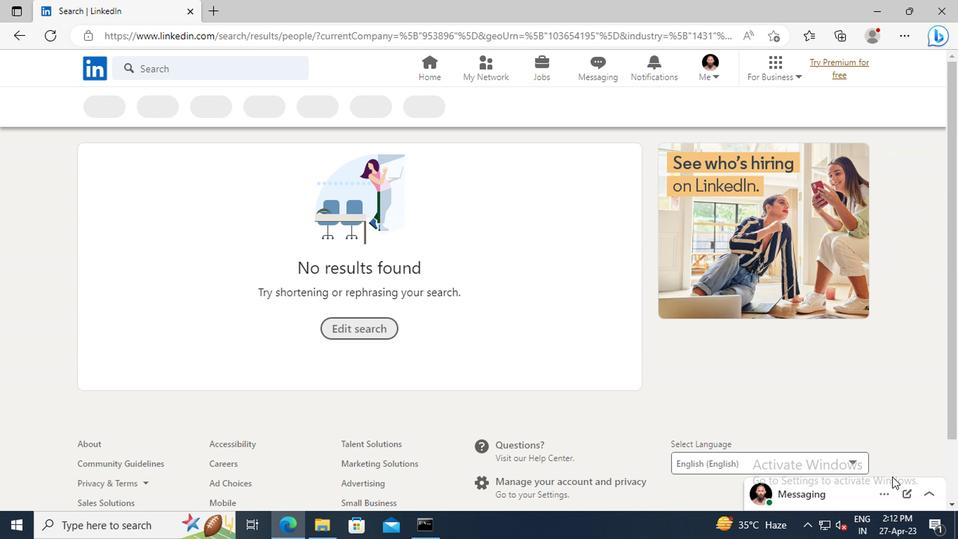 
